 Task: Open a blank sheet, save the file as criticaltinkingskills.html Add Heading 'Ways to improve critical thinking skills: 'Add the following points with small alphabets 'a)	Analyze information_x000D_
b)	Consider different perspectives_x000D_
c)	Ask questions_x000D_
'Select the entire thext and change line spacing to  2.5 ,change the font size of heading and points to 18
Action: Mouse moved to (332, 197)
Screenshot: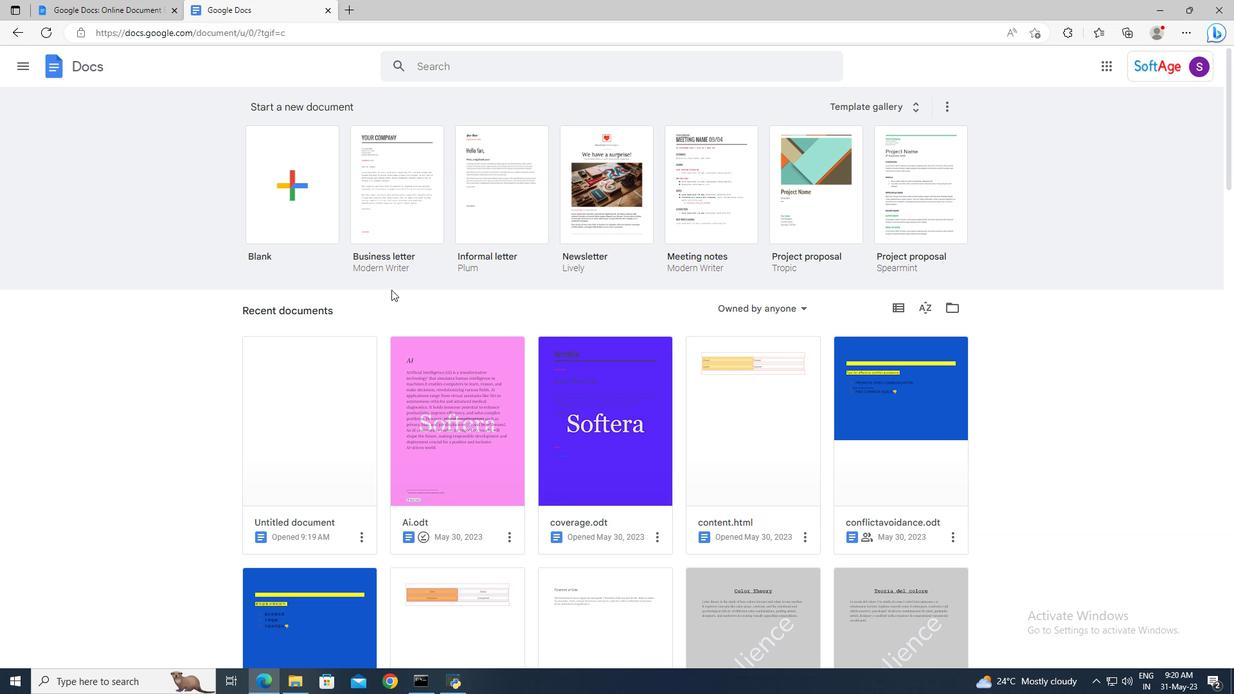 
Action: Mouse pressed left at (332, 197)
Screenshot: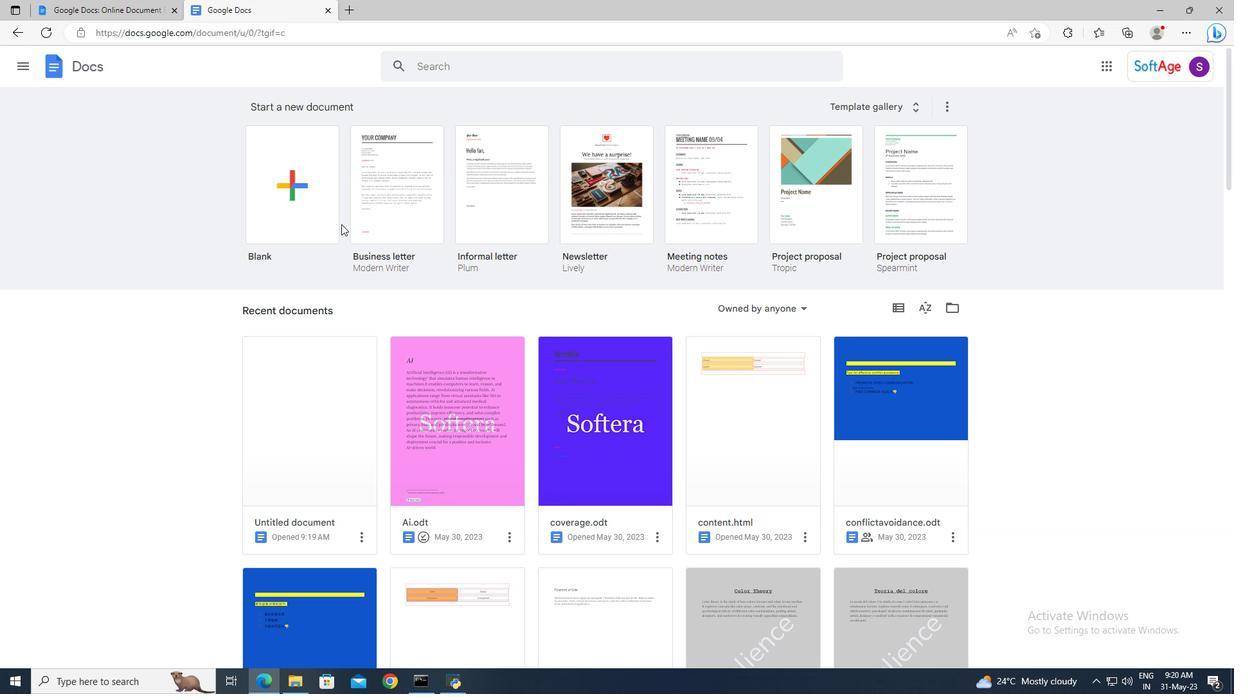 
Action: Mouse moved to (237, 101)
Screenshot: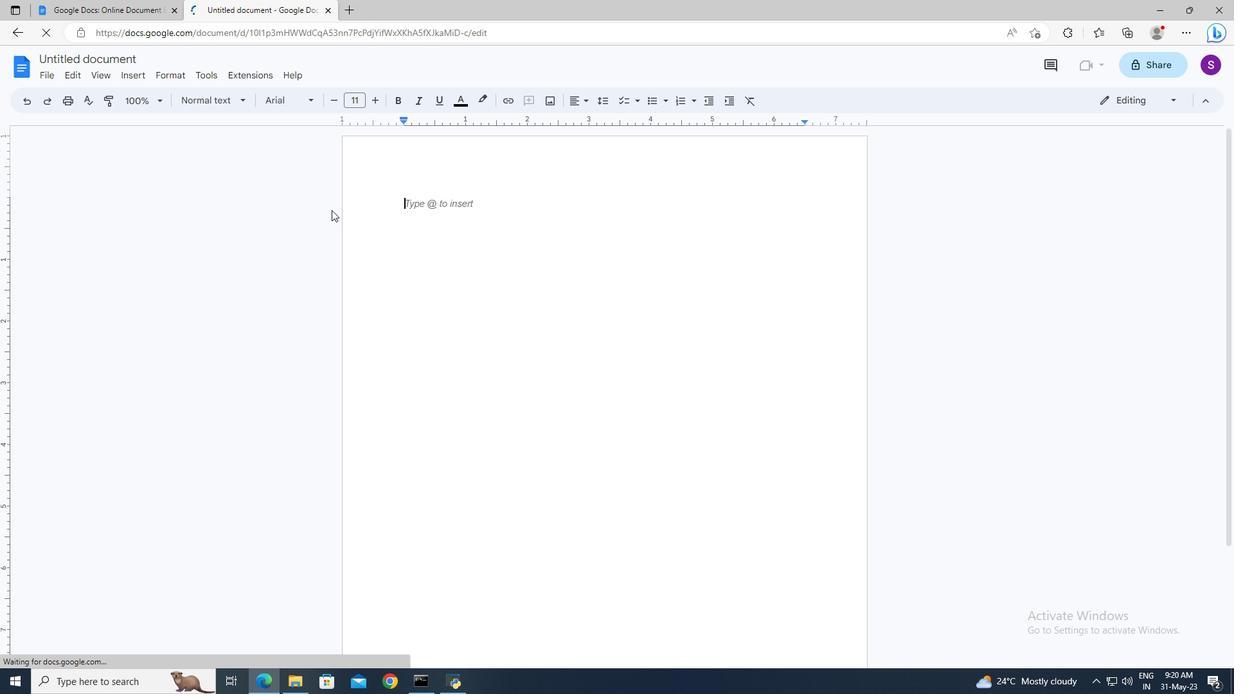 
Action: Mouse pressed left at (237, 101)
Screenshot: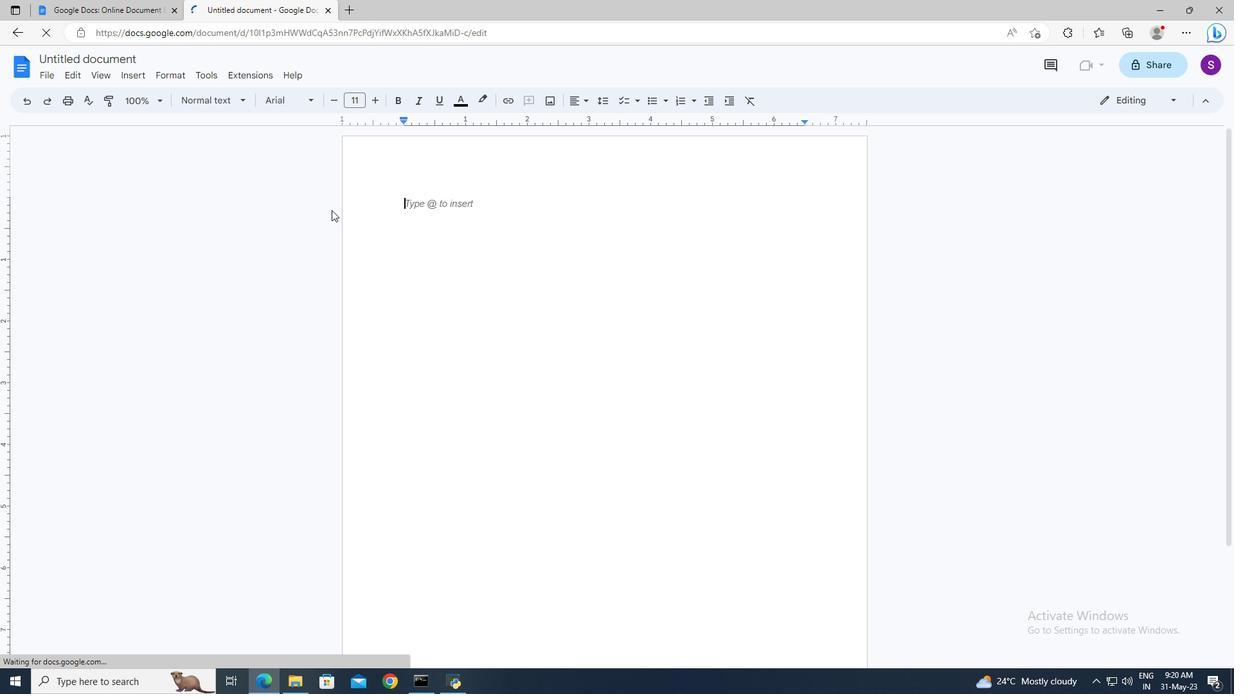 
Action: Mouse moved to (240, 259)
Screenshot: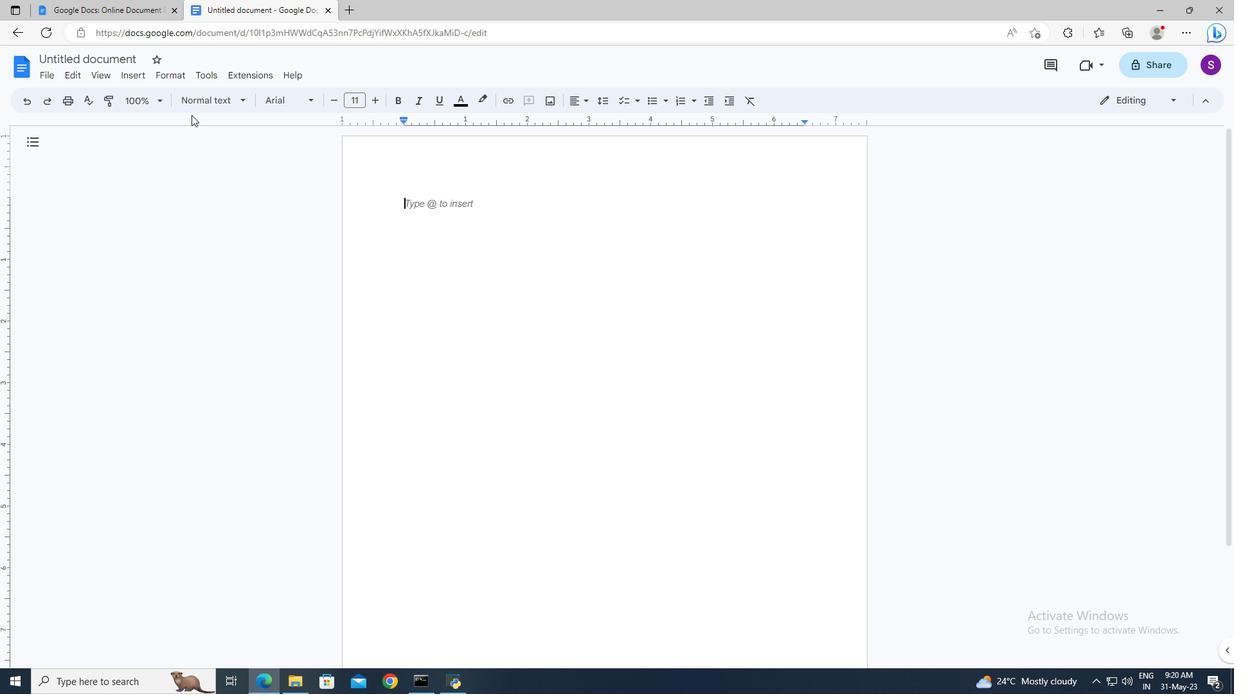 
Action: Mouse pressed left at (240, 259)
Screenshot: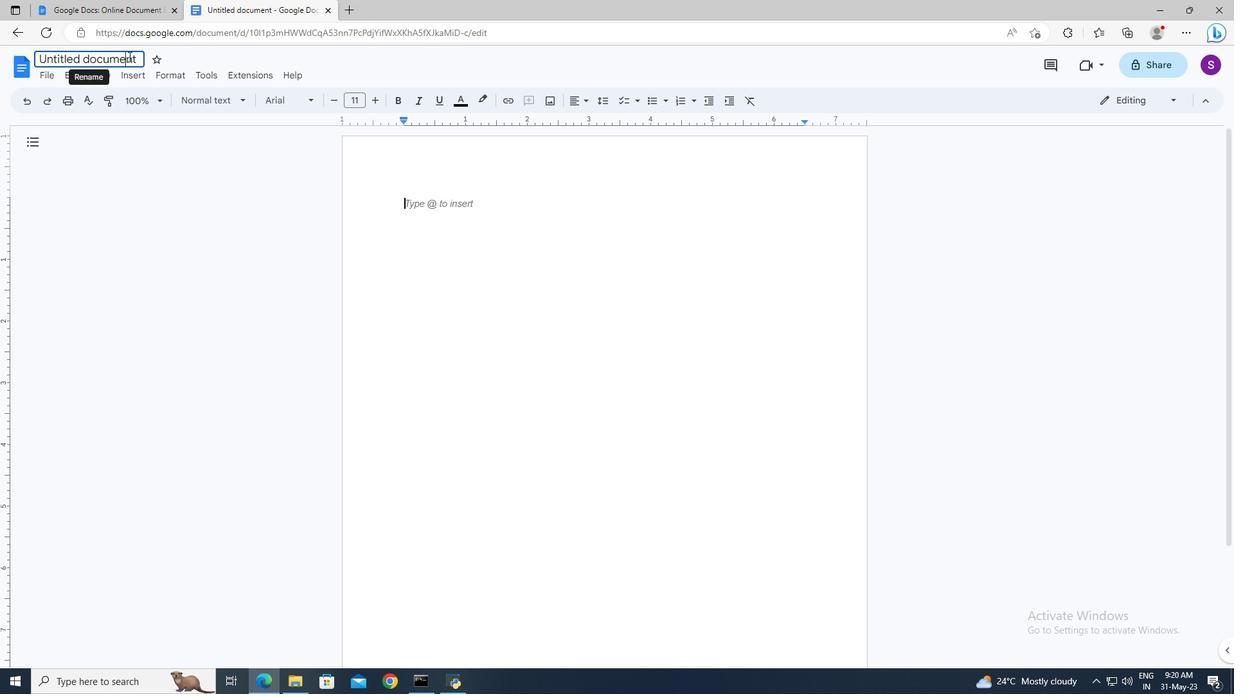
Action: Mouse moved to (416, 231)
Screenshot: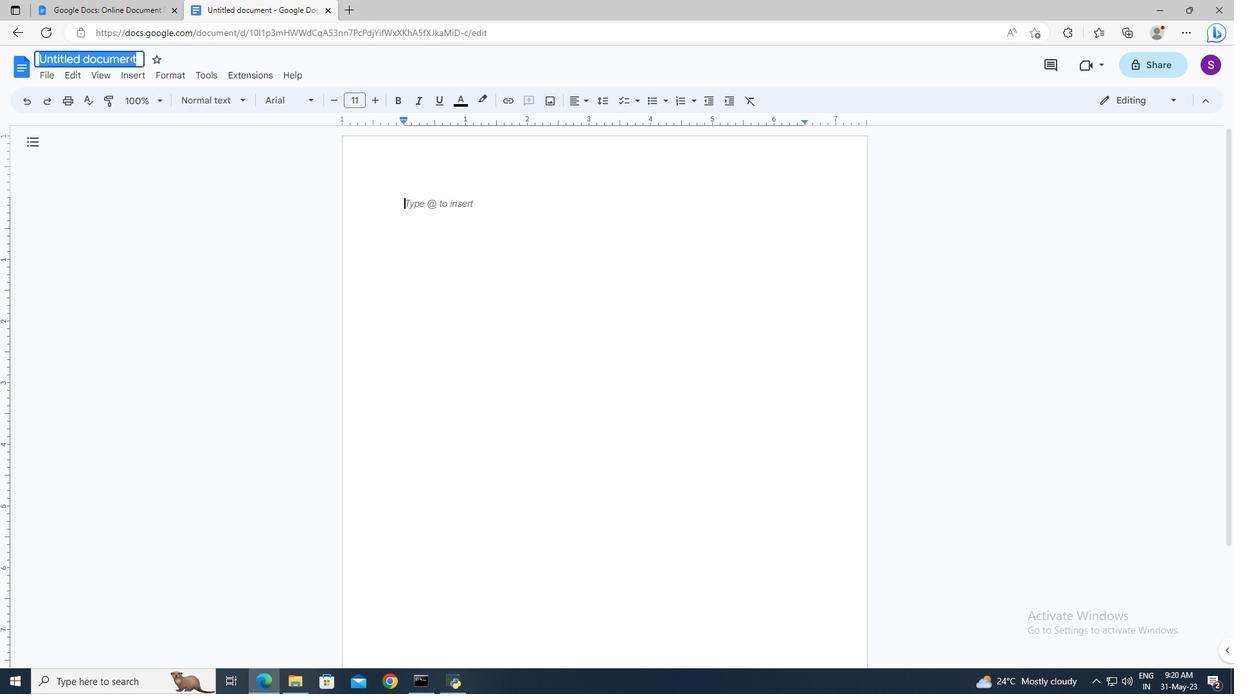 
Action: Mouse pressed left at (416, 231)
Screenshot: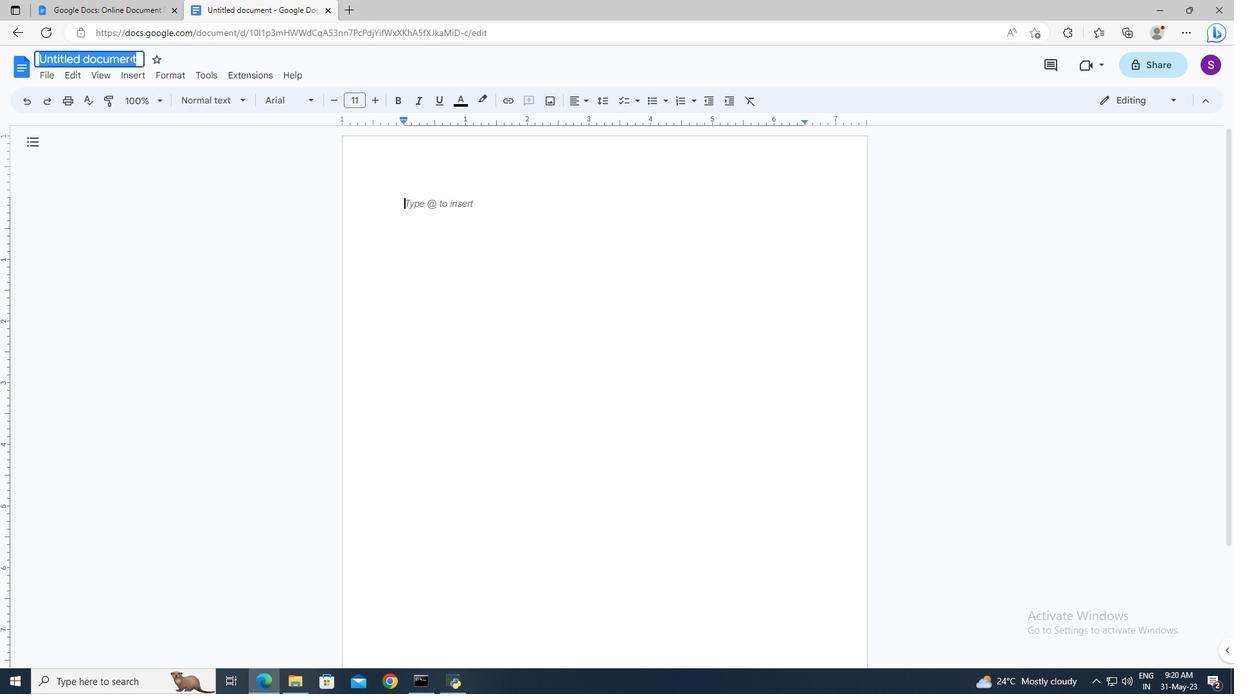 
Action: Key pressed <Key.shift>Ways<Key.space>to<Key.space>improve<Key.space>critical<Key.space>thinking<Key.space>si<Key.backspace>kills<Key.shift>:<Key.enter><Key.enter>
Screenshot: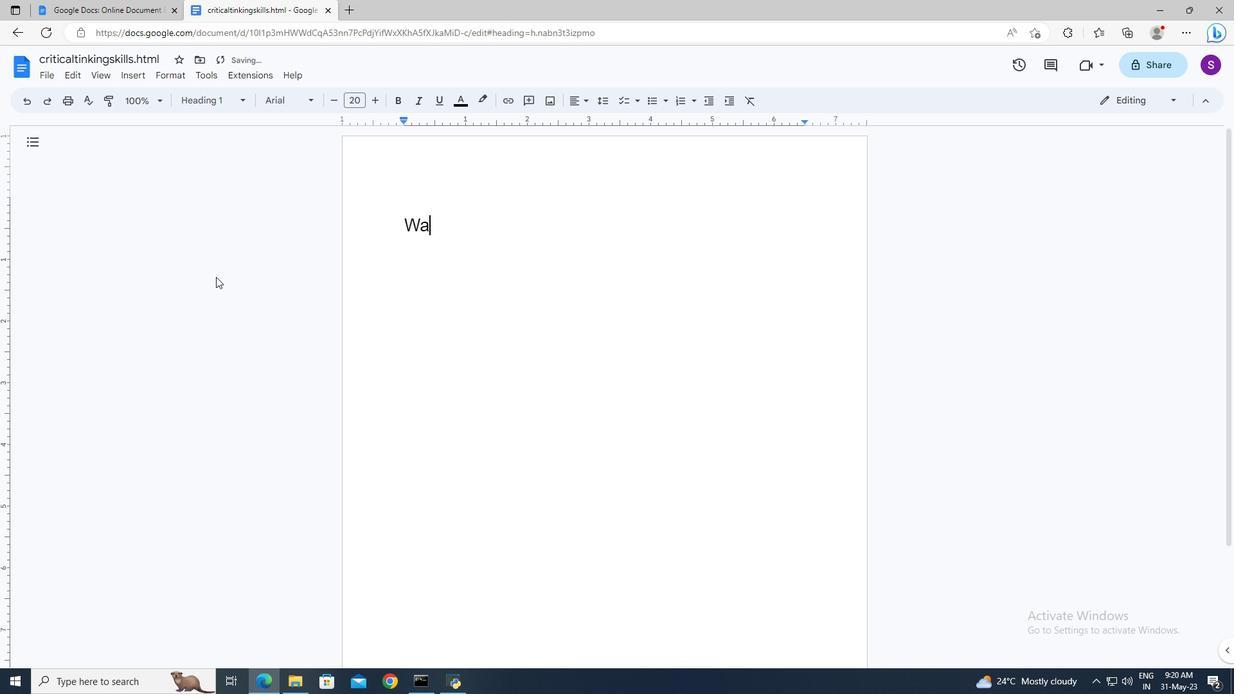 
Action: Mouse moved to (693, 98)
Screenshot: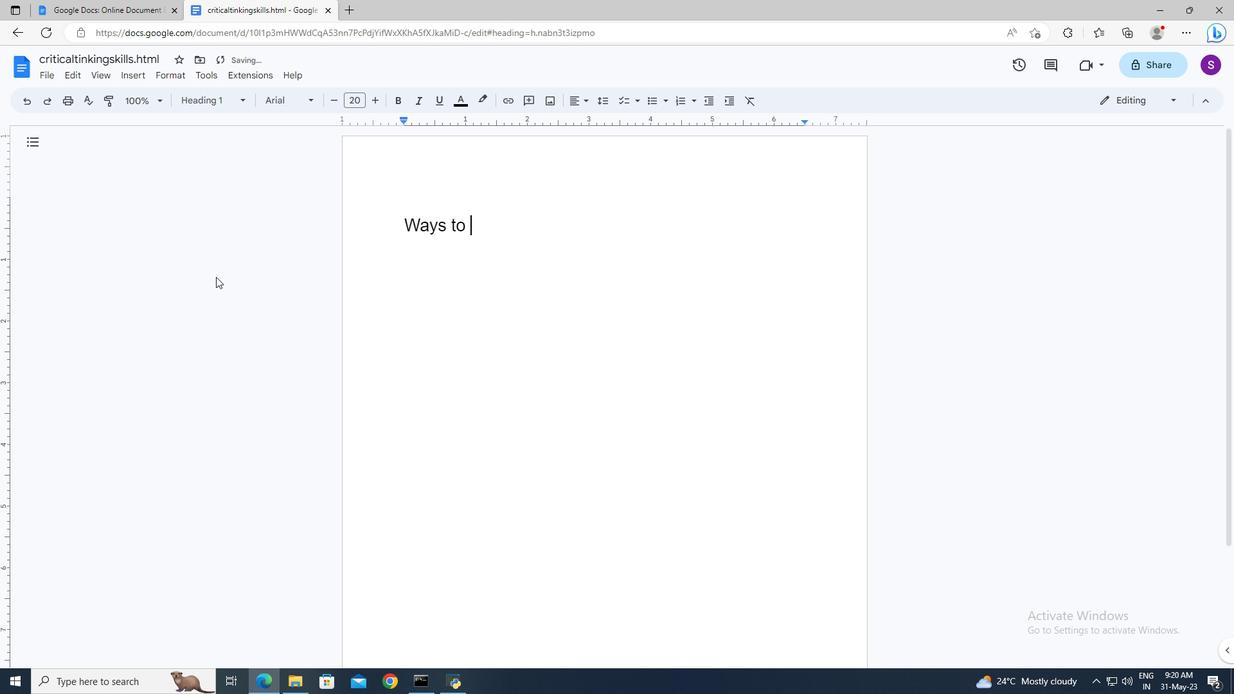 
Action: Mouse pressed left at (693, 98)
Screenshot: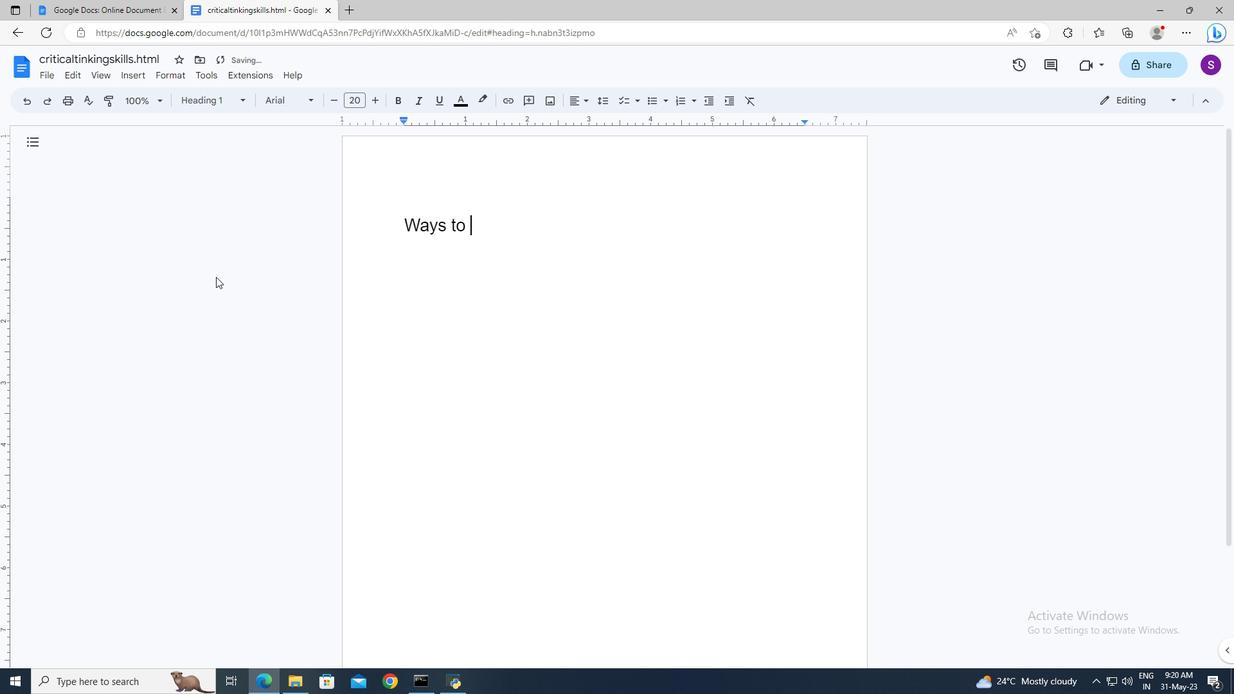 
Action: Mouse moved to (664, 104)
Screenshot: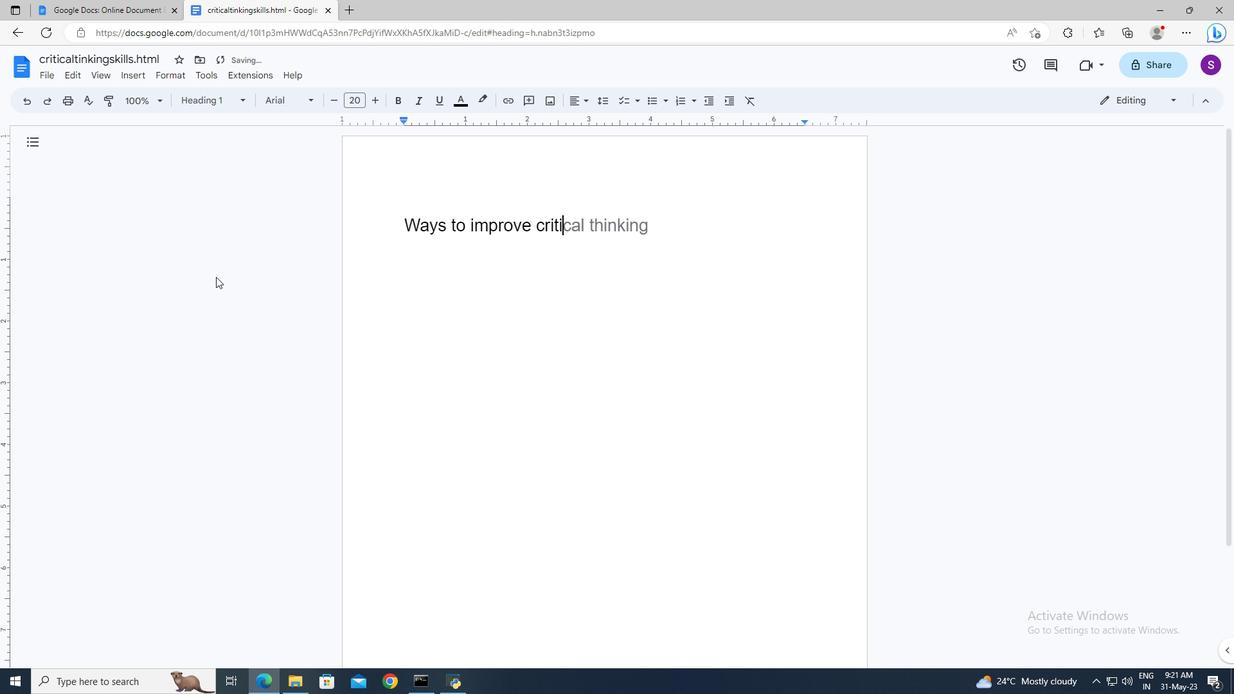 
Action: Mouse pressed left at (664, 104)
Screenshot: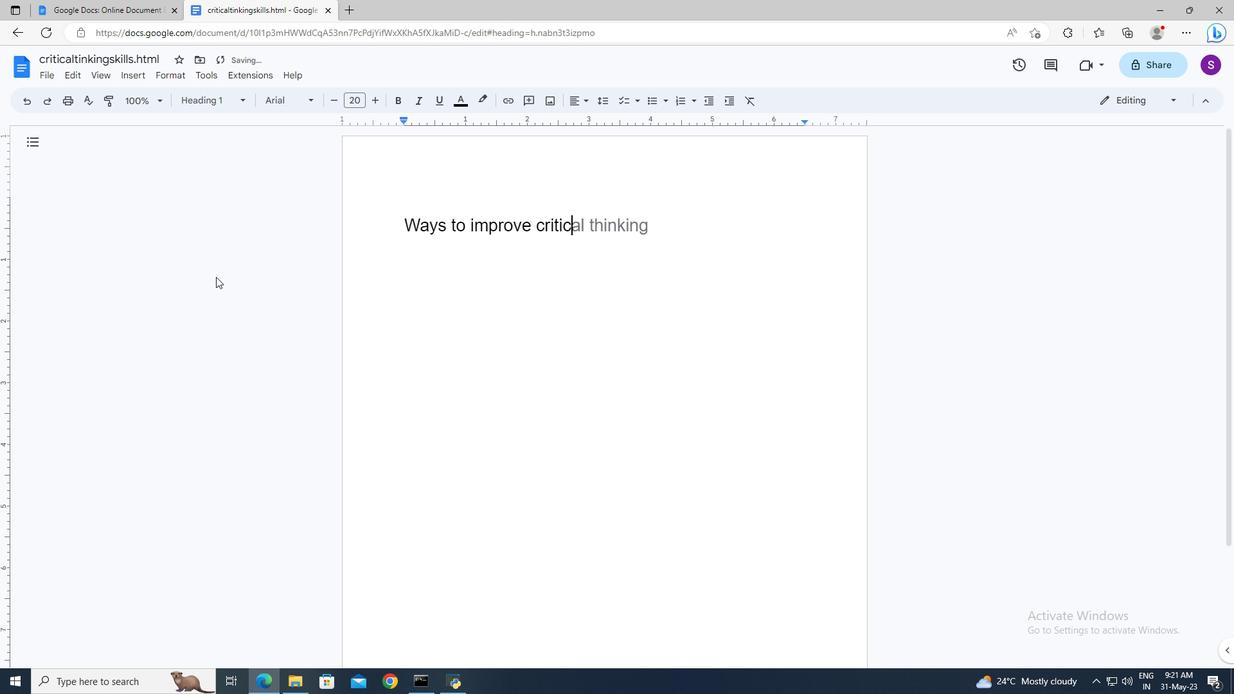 
Action: Mouse moved to (694, 98)
Screenshot: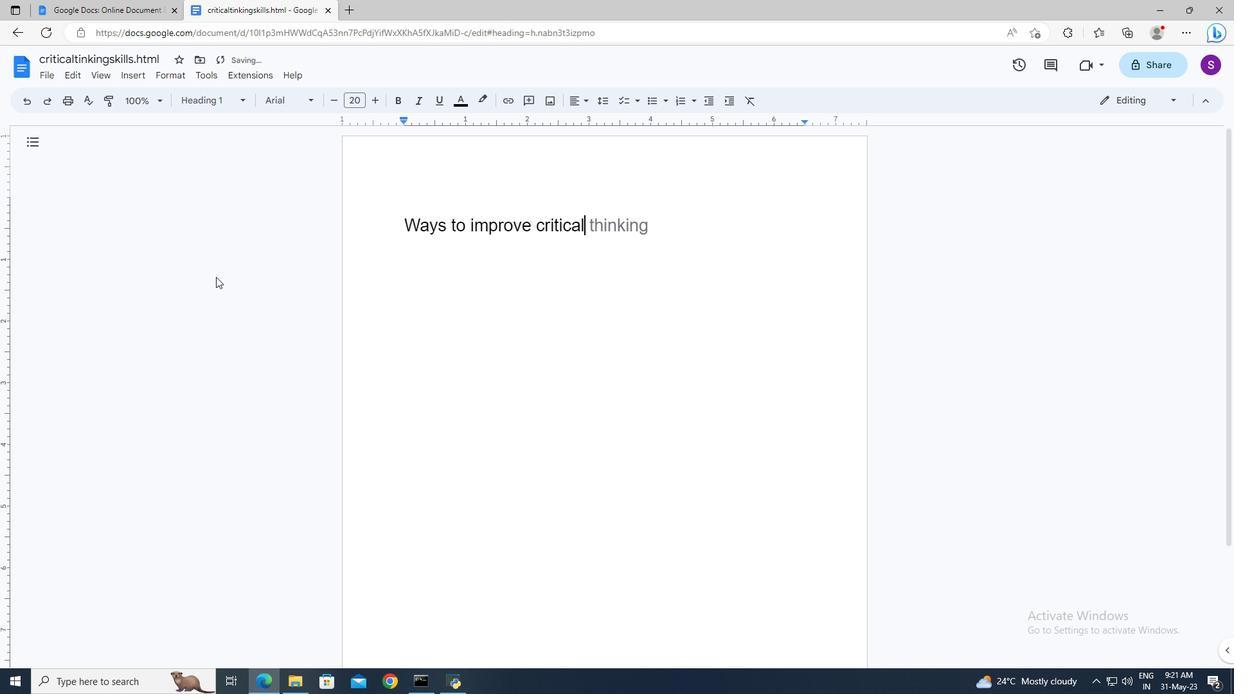 
Action: Mouse pressed left at (694, 98)
Screenshot: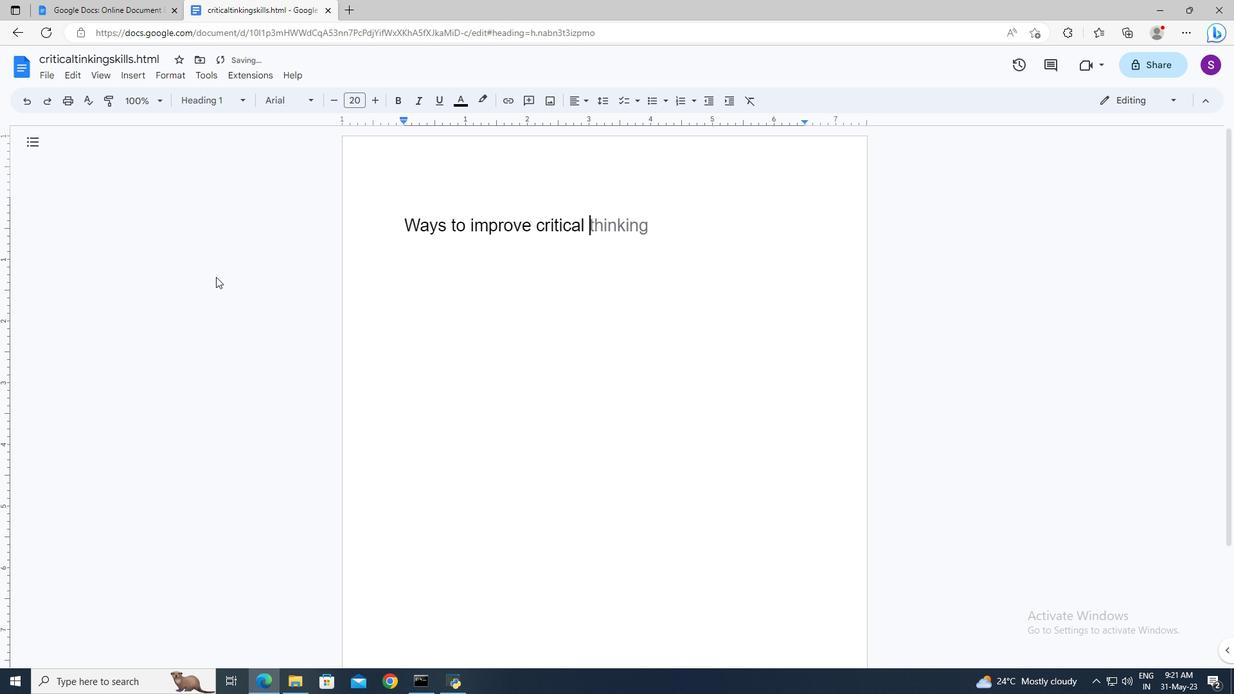 
Action: Mouse moved to (565, 276)
Screenshot: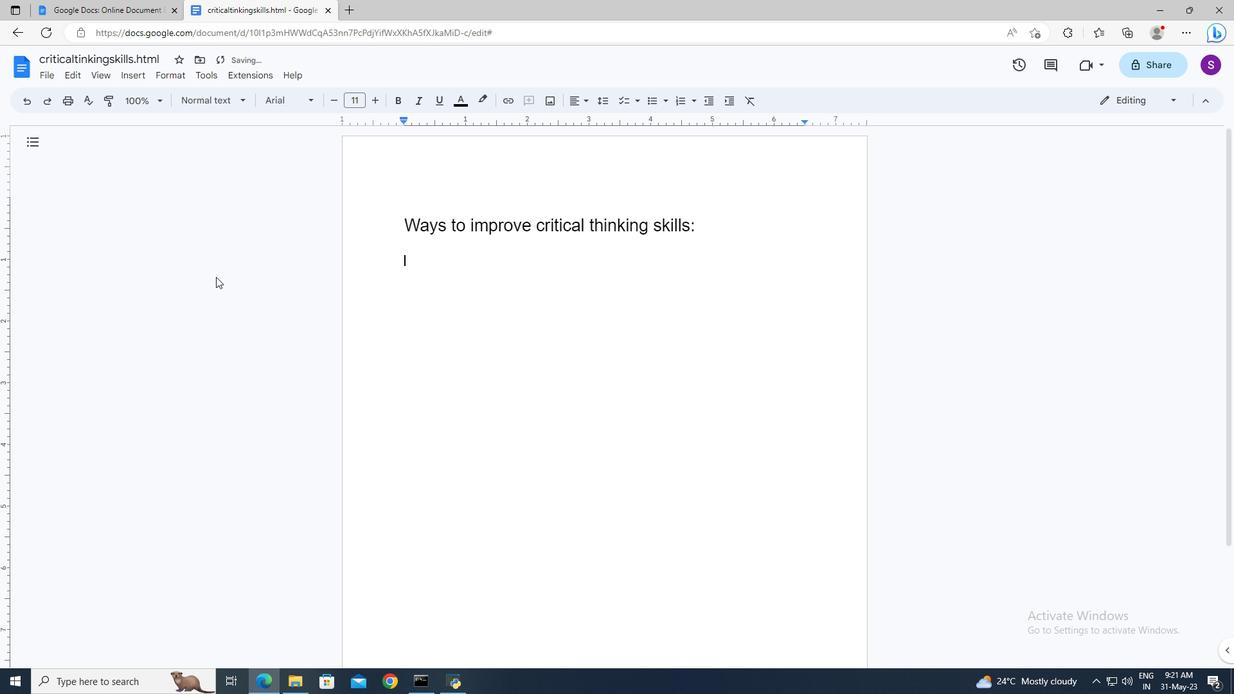 
Action: Mouse pressed left at (565, 276)
Screenshot: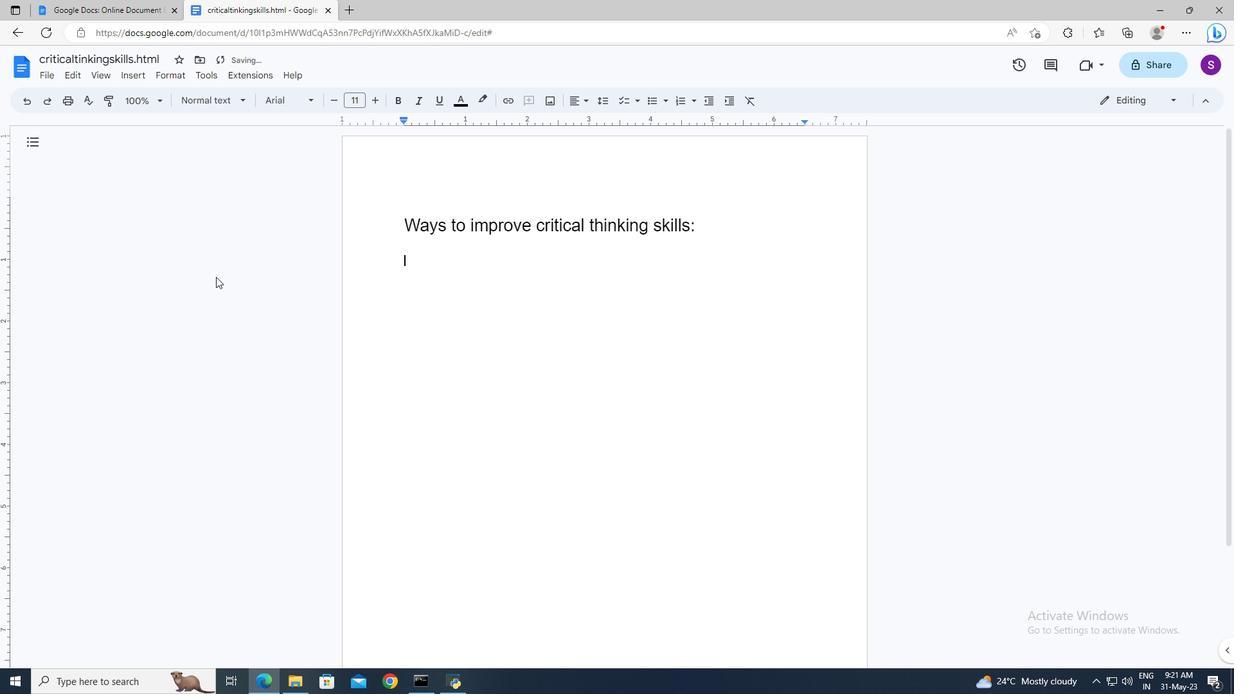 
Action: Mouse moved to (331, 210)
Screenshot: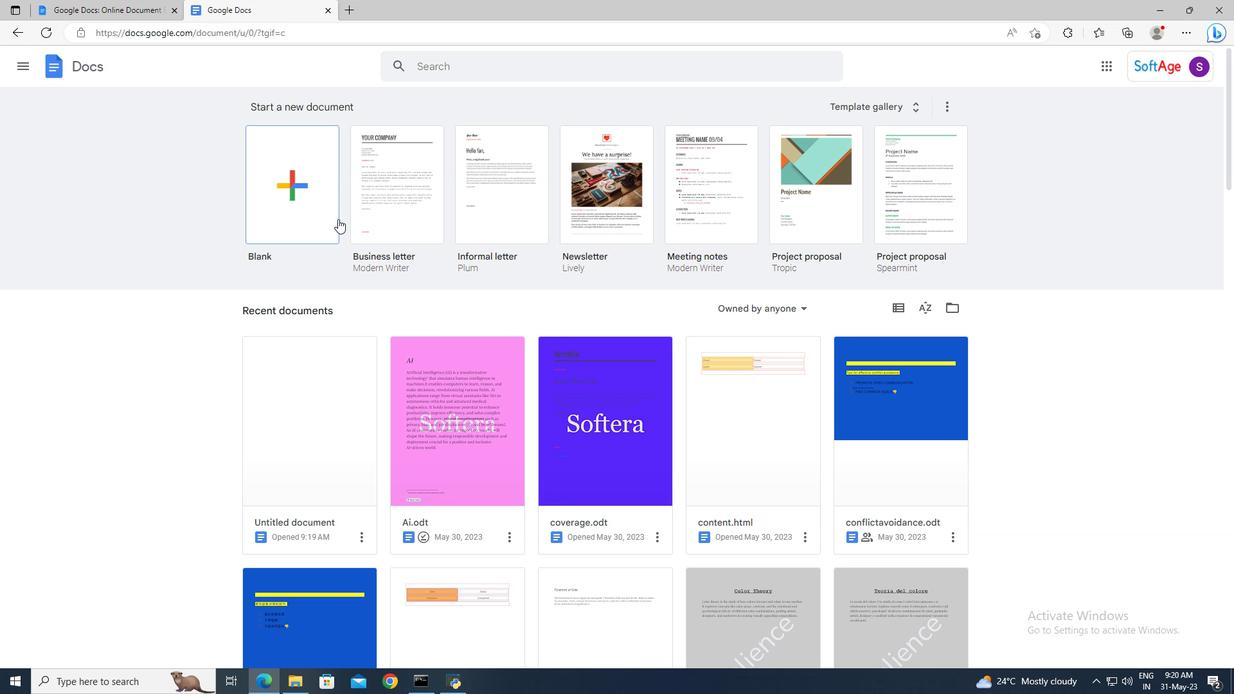 
Action: Mouse pressed left at (331, 210)
Screenshot: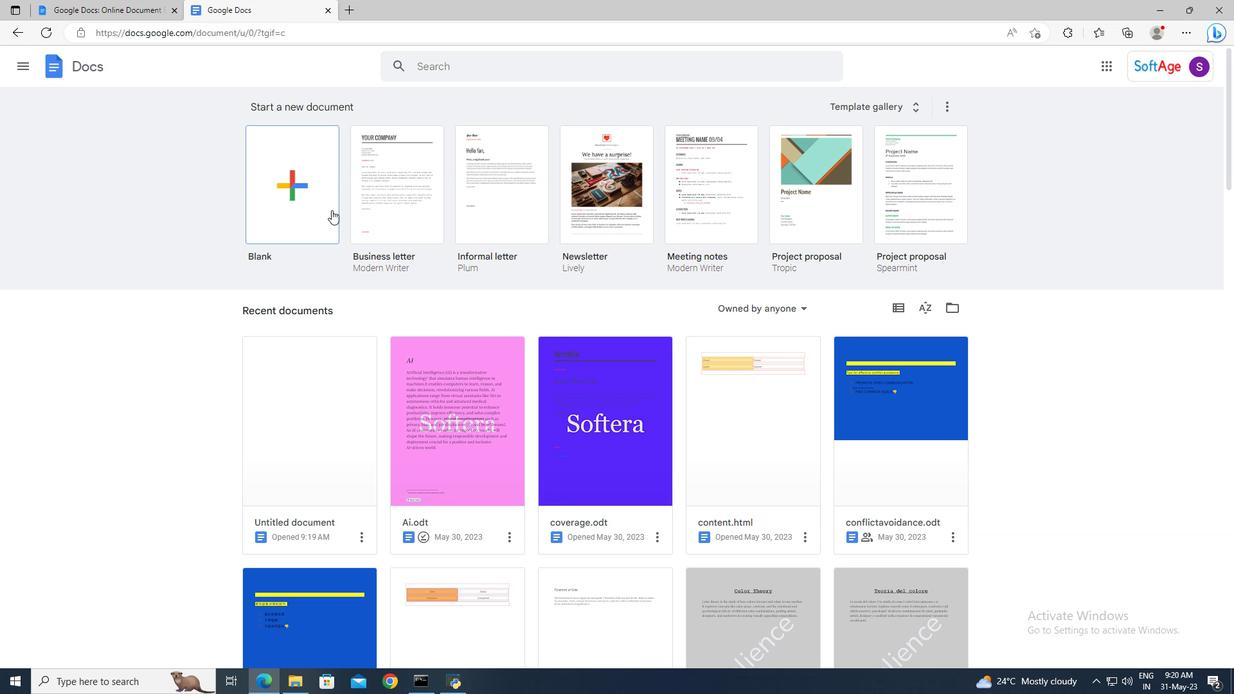
Action: Mouse moved to (128, 56)
Screenshot: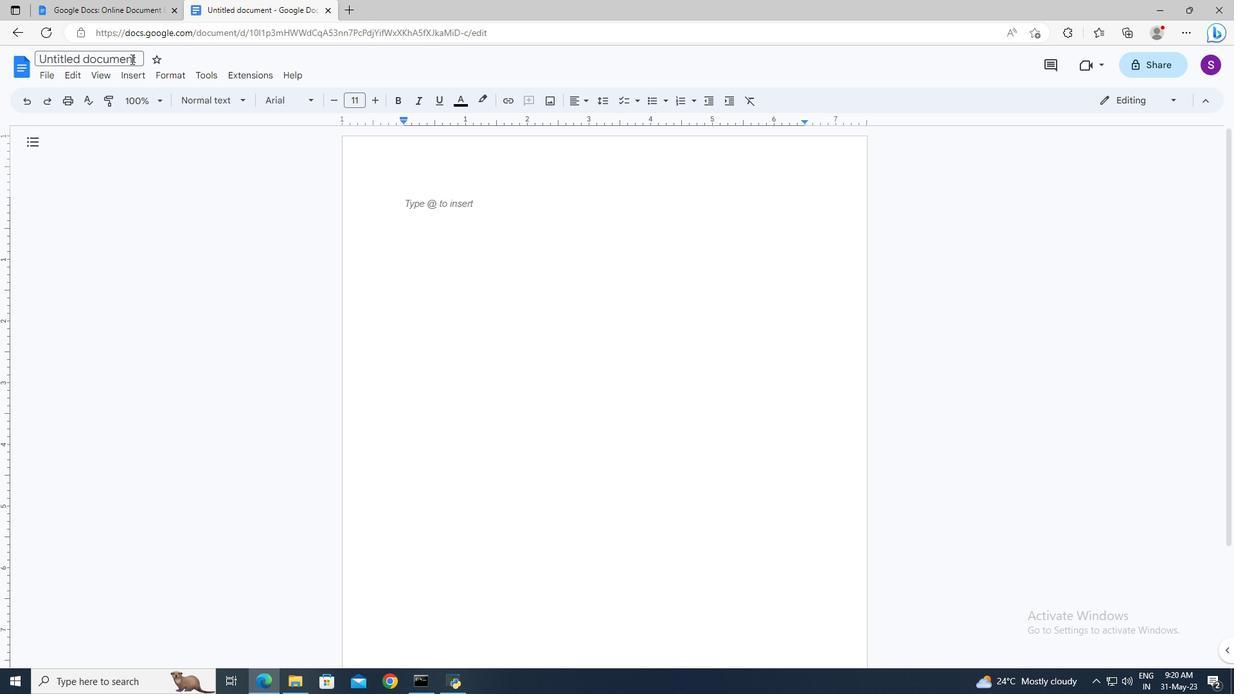 
Action: Mouse pressed left at (128, 56)
Screenshot: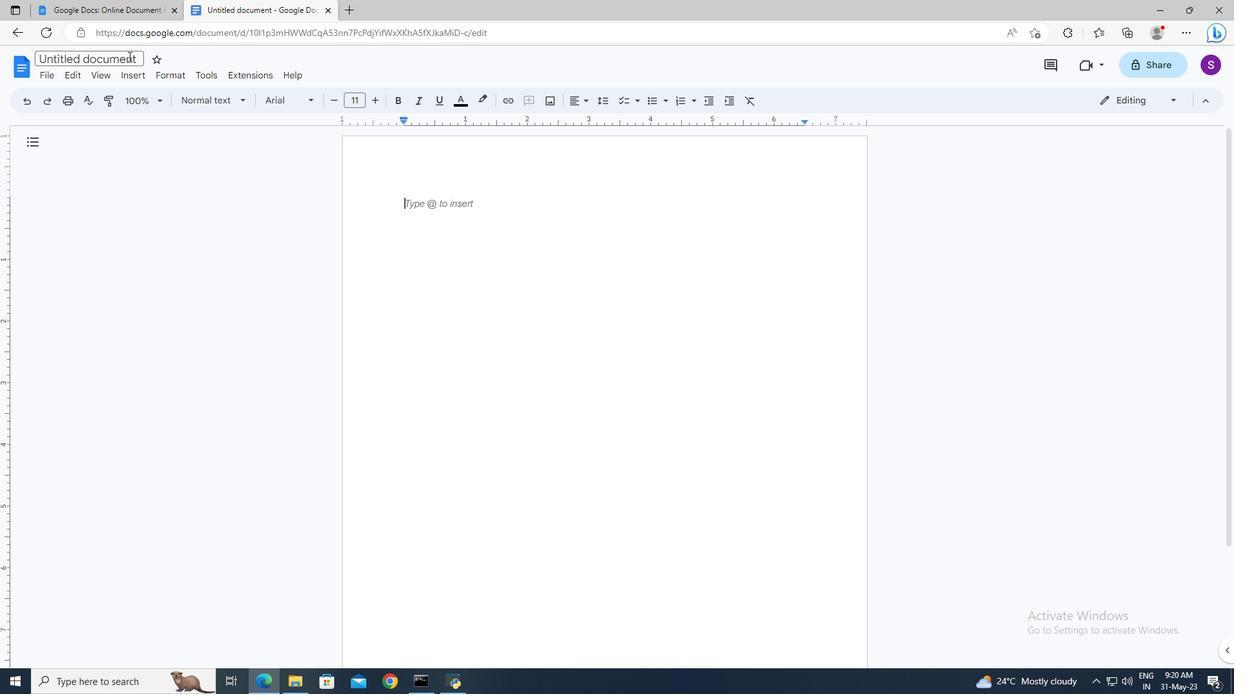 
Action: Key pressed criticaltinkingskills.html<Key.enter>
Screenshot: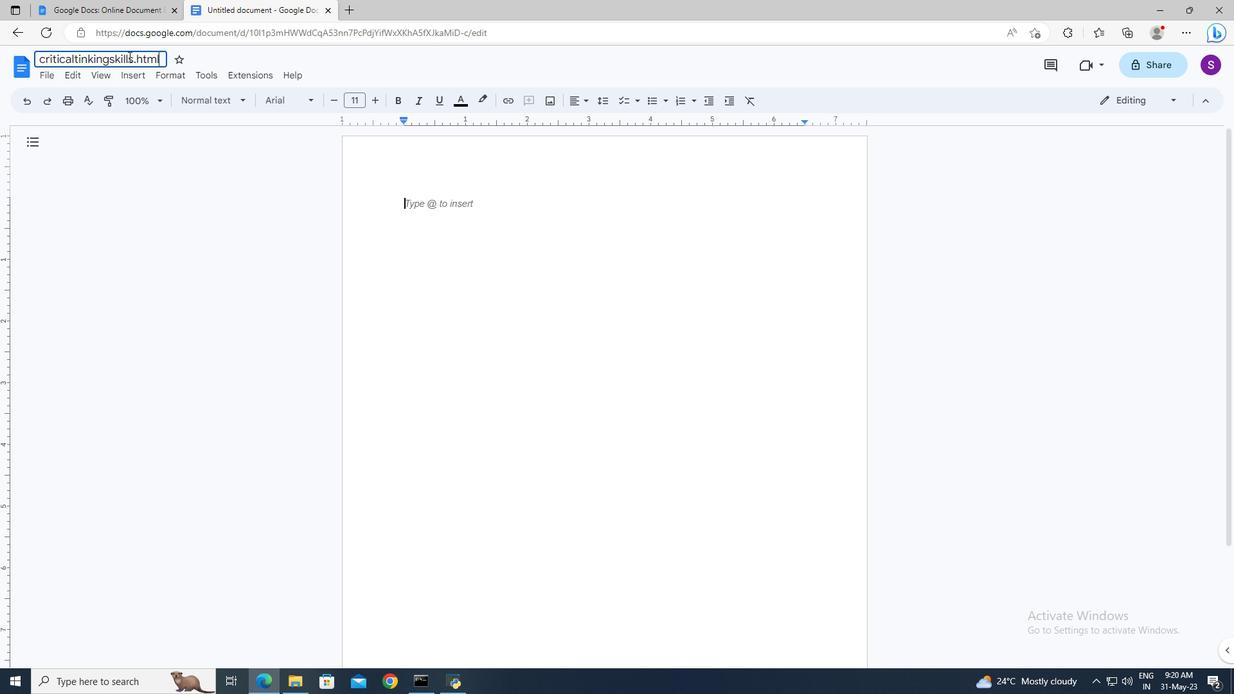 
Action: Mouse moved to (196, 97)
Screenshot: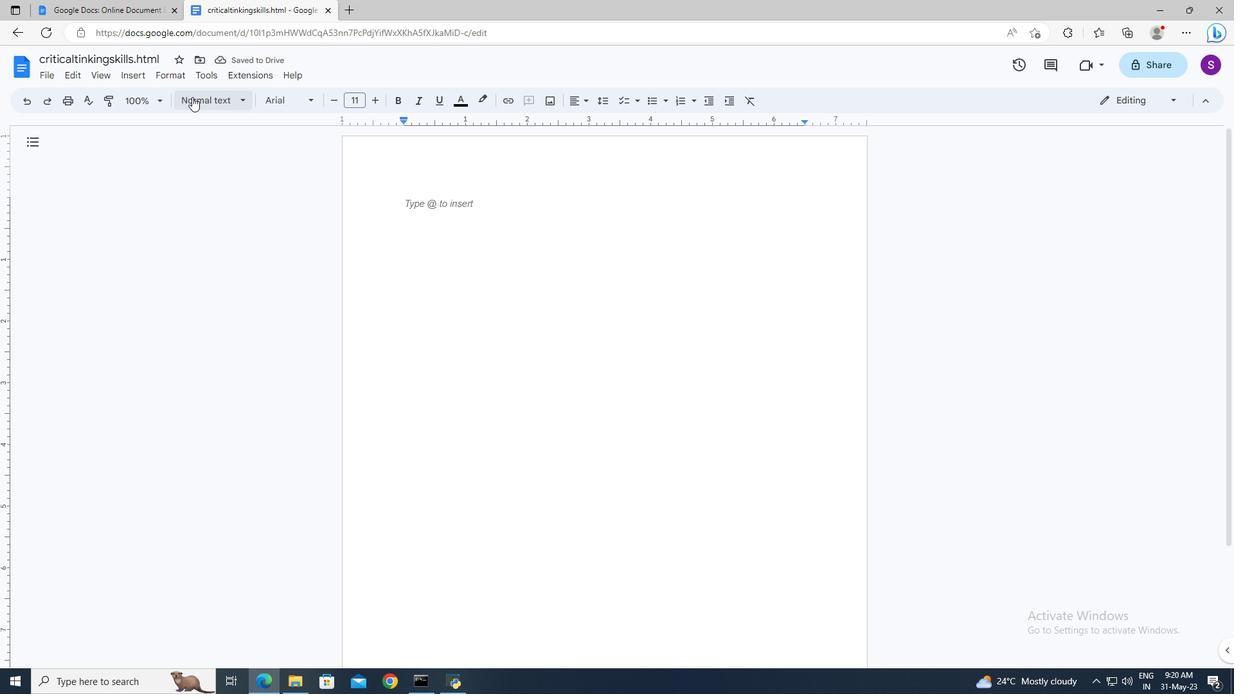 
Action: Mouse pressed left at (196, 97)
Screenshot: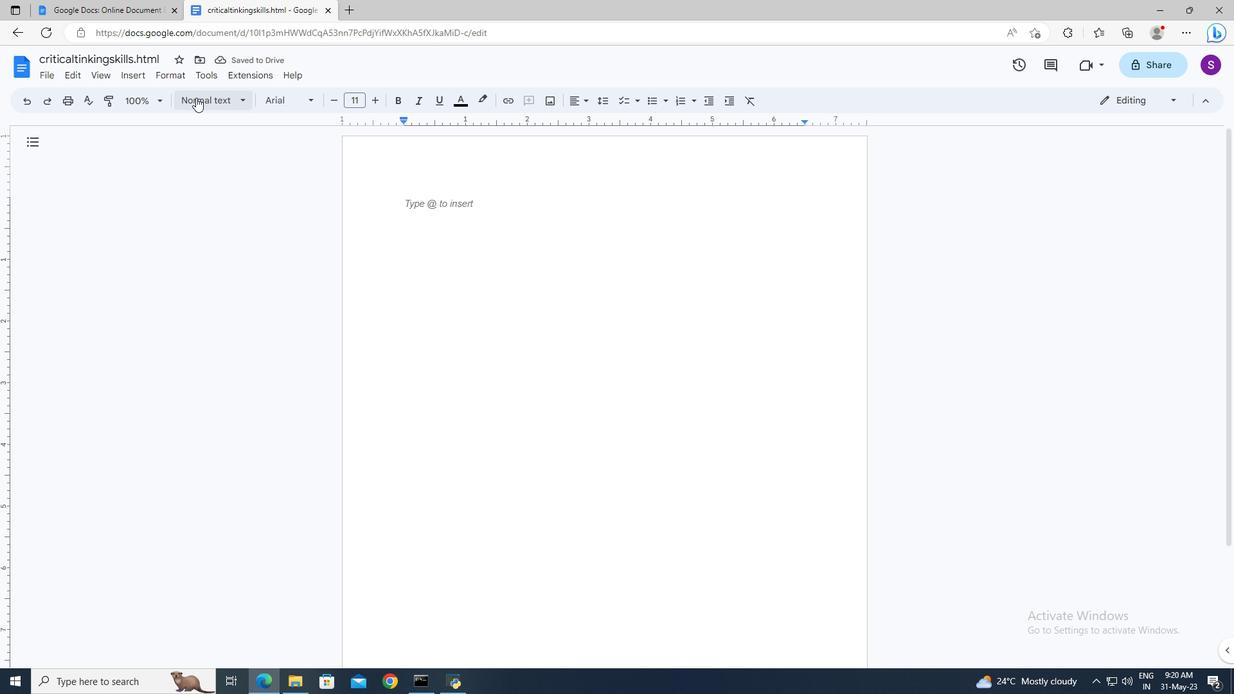 
Action: Mouse moved to (215, 277)
Screenshot: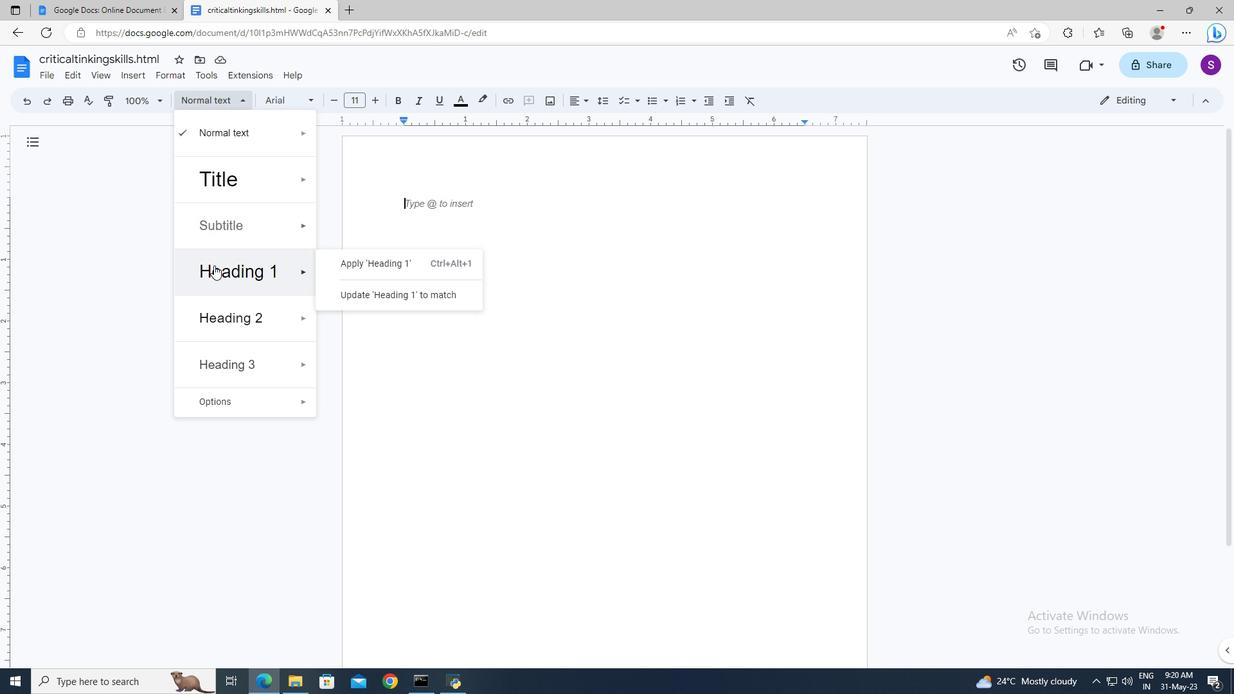 
Action: Mouse pressed left at (215, 277)
Screenshot: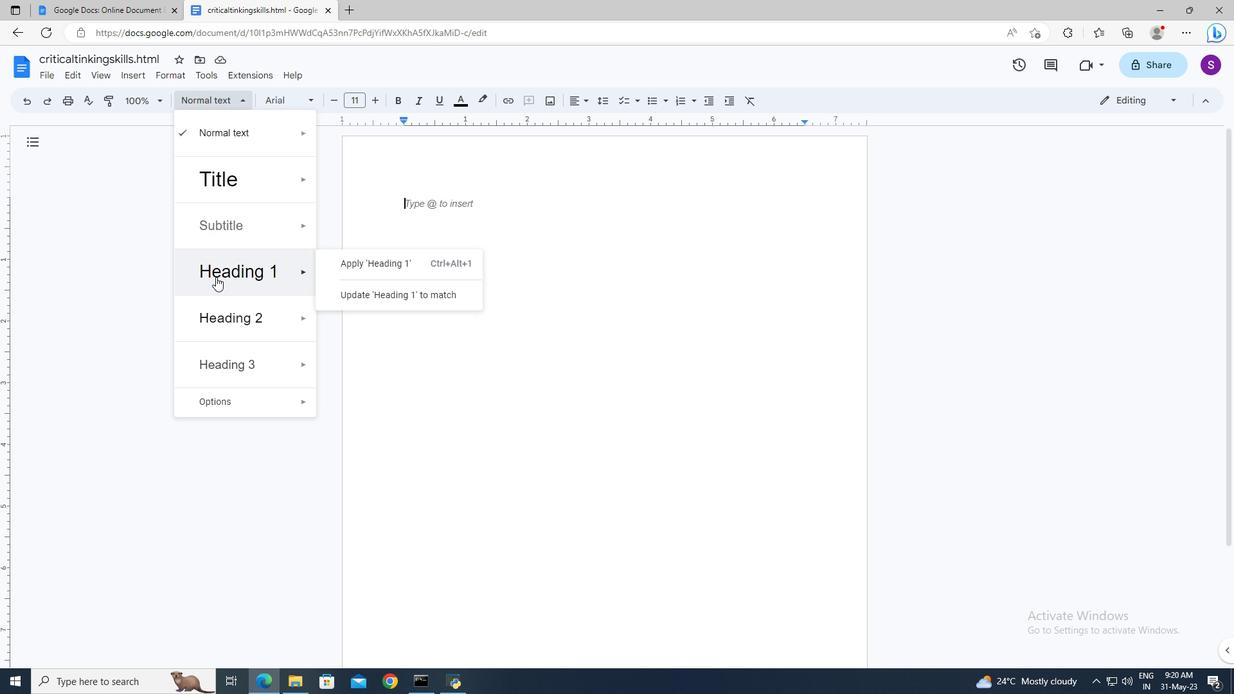 
Action: Key pressed <Key.shift>Ways<Key.space>to<Key.space>improve<Key.space>critical<Key.space>thinking<Key.space>skills<Key.shift>:<Key.enter><Key.enter>a<Key.shift>)<Key.space><Key.shift>Analyze<Key.space>information<Key.enter><Key.shift>Consider<Key.space>different<Key.space>perspectives<Key.enter><Key.shift>Ask<Key.space>questionsctrl+A
Screenshot: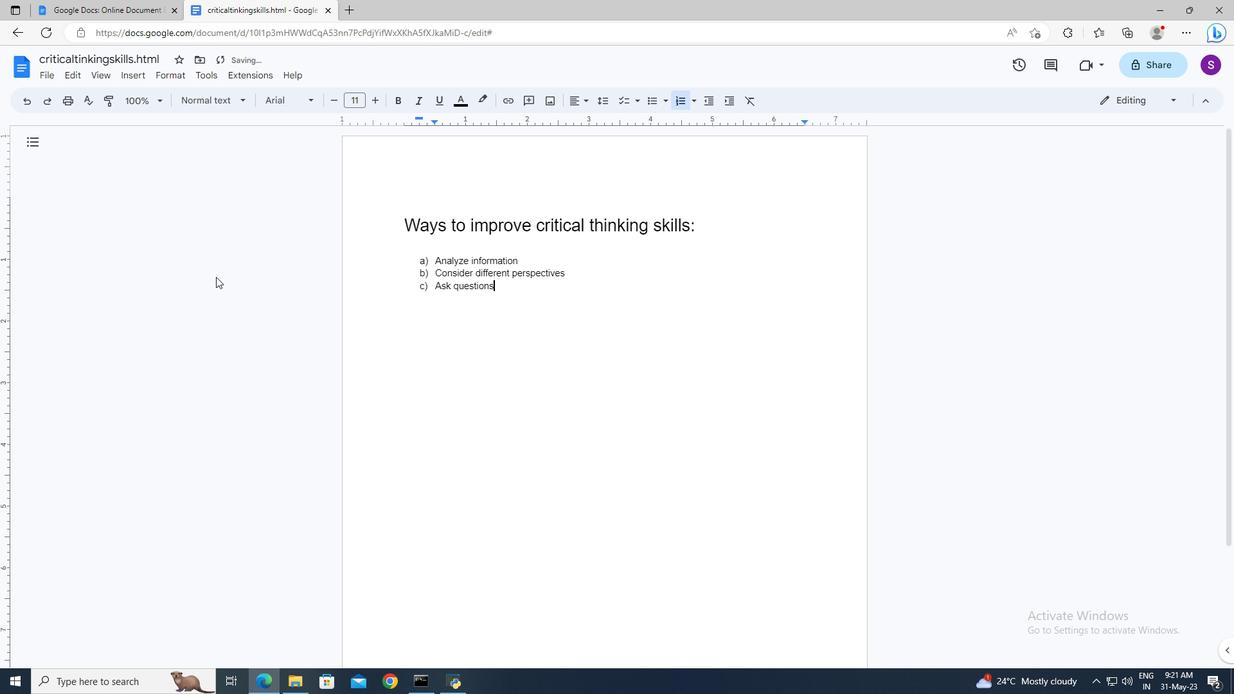 
Action: Mouse moved to (599, 102)
Screenshot: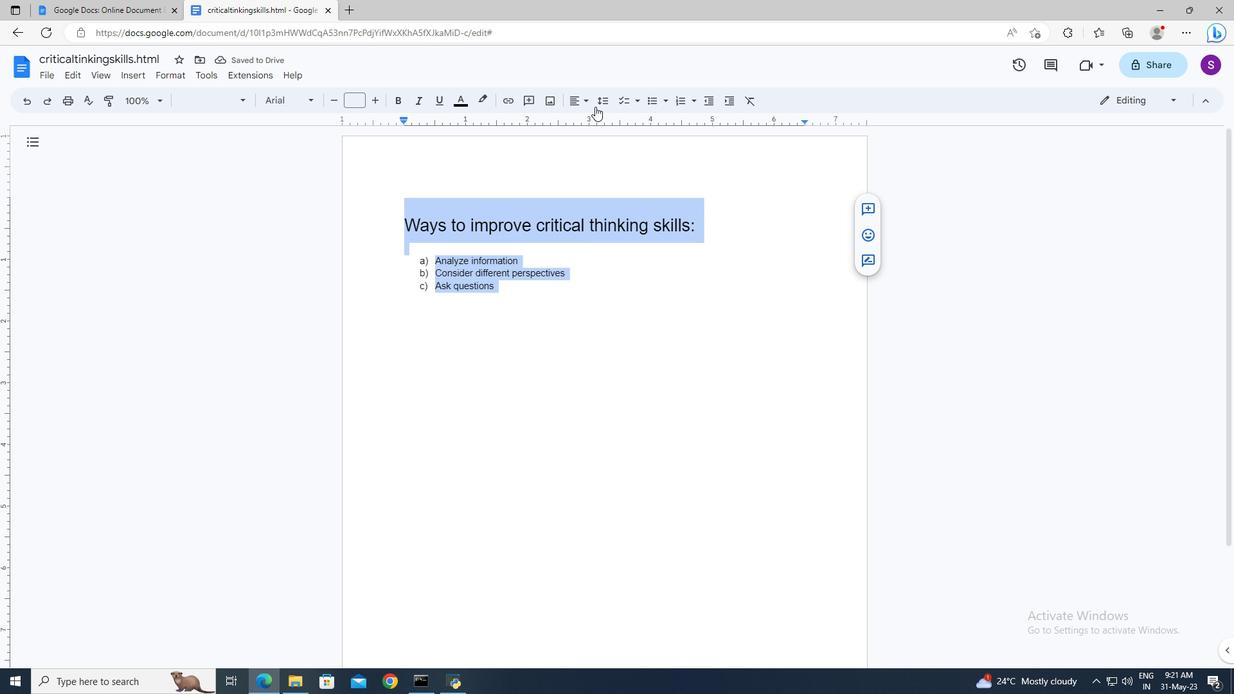 
Action: Mouse pressed left at (599, 102)
Screenshot: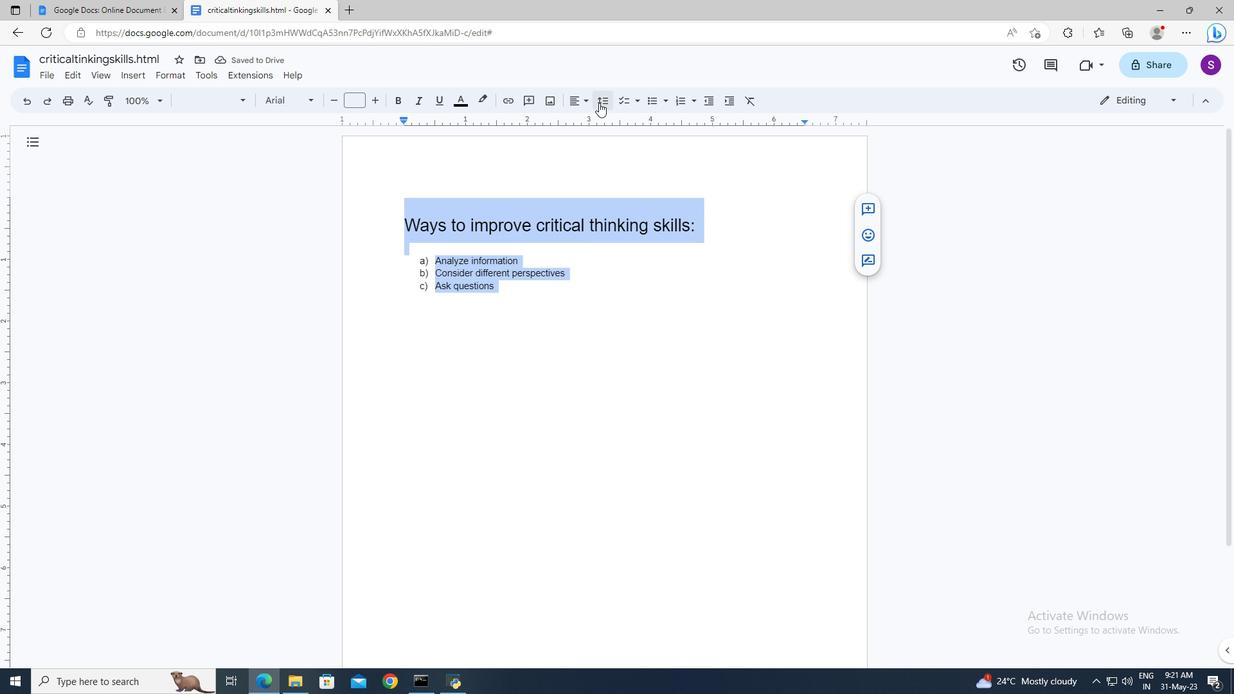 
Action: Mouse moved to (626, 269)
Screenshot: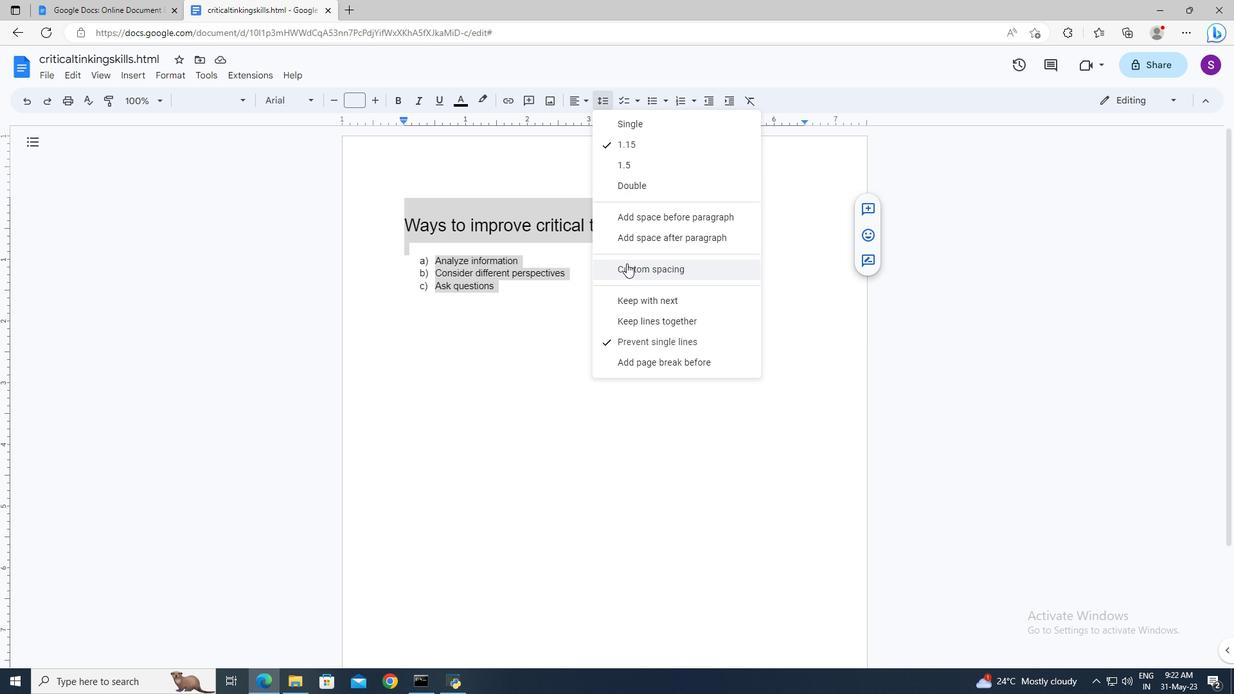 
Action: Mouse pressed left at (626, 269)
Screenshot: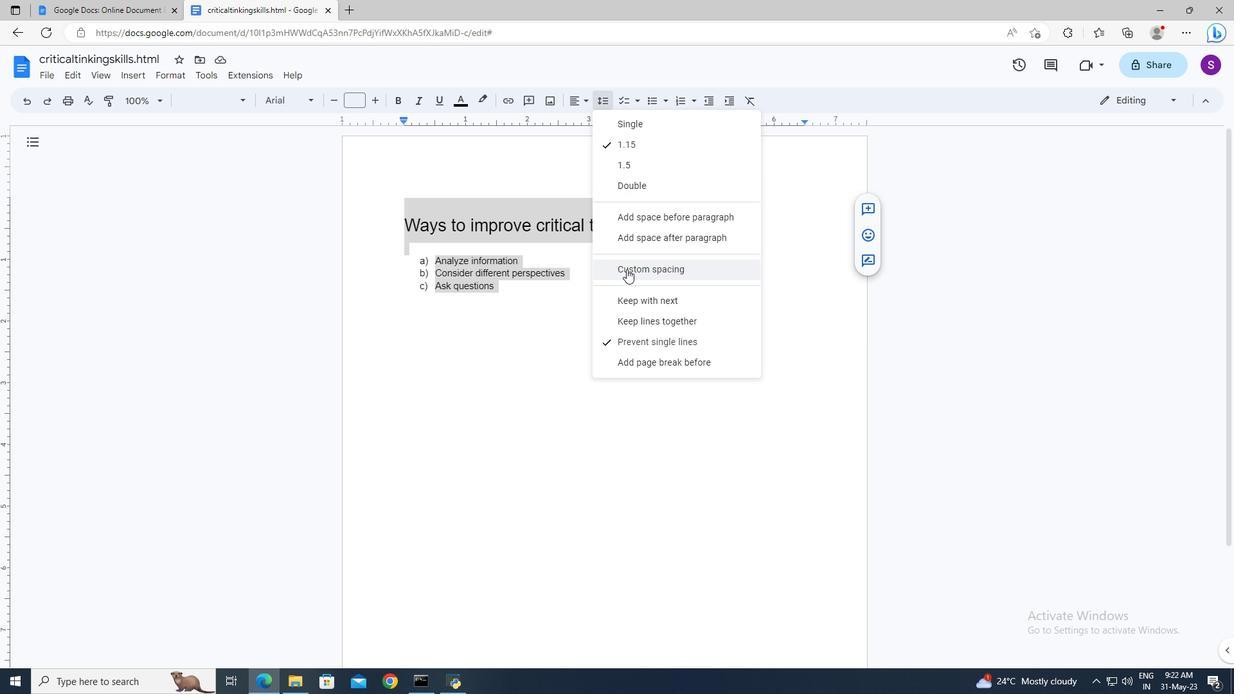 
Action: Mouse moved to (581, 309)
Screenshot: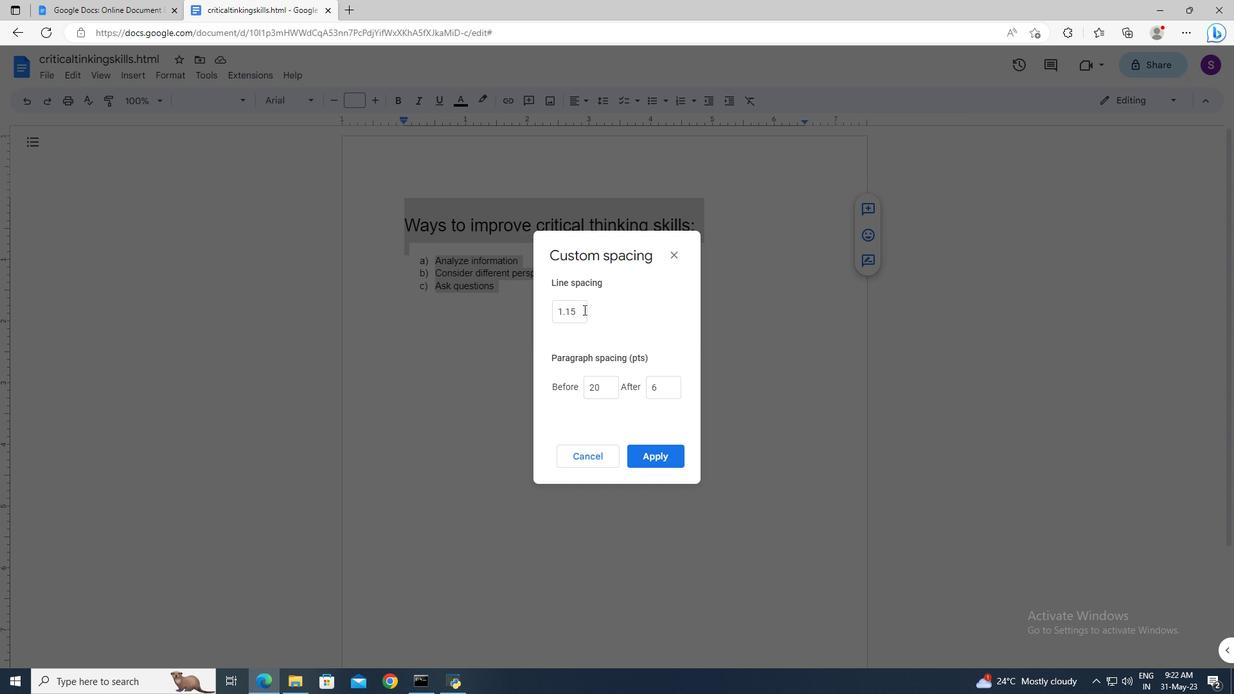 
Action: Mouse pressed left at (581, 309)
Screenshot: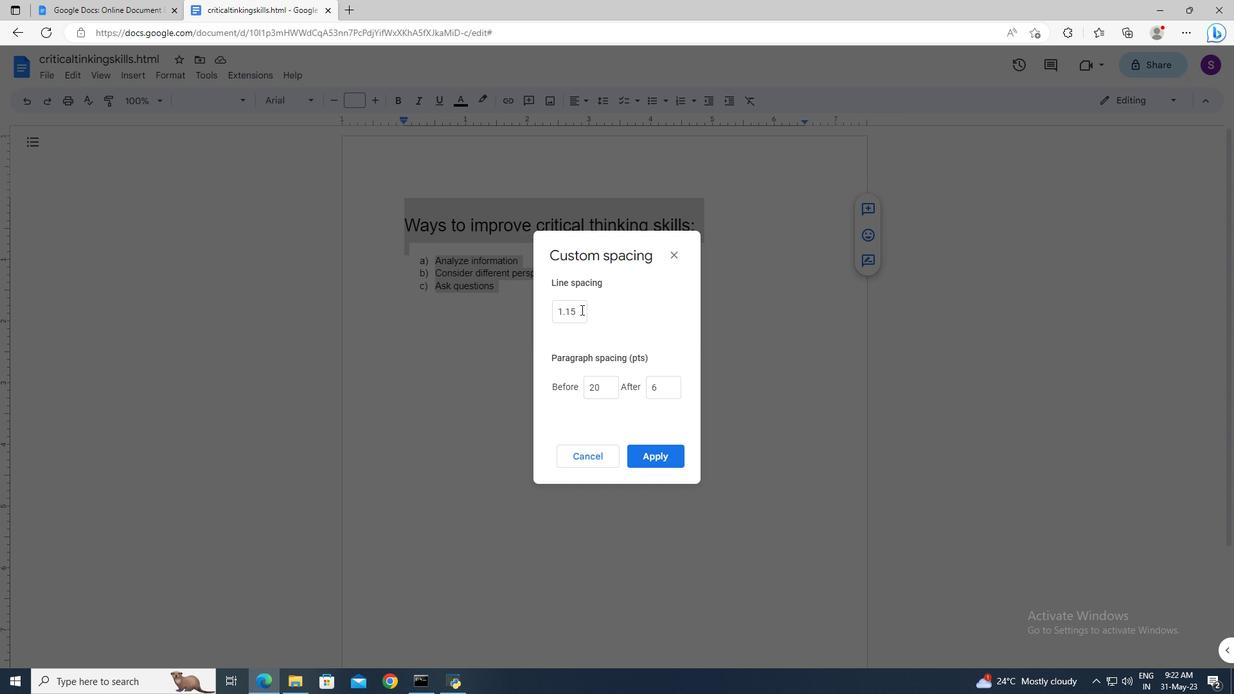 
Action: Key pressed ctrl+A2.5
Screenshot: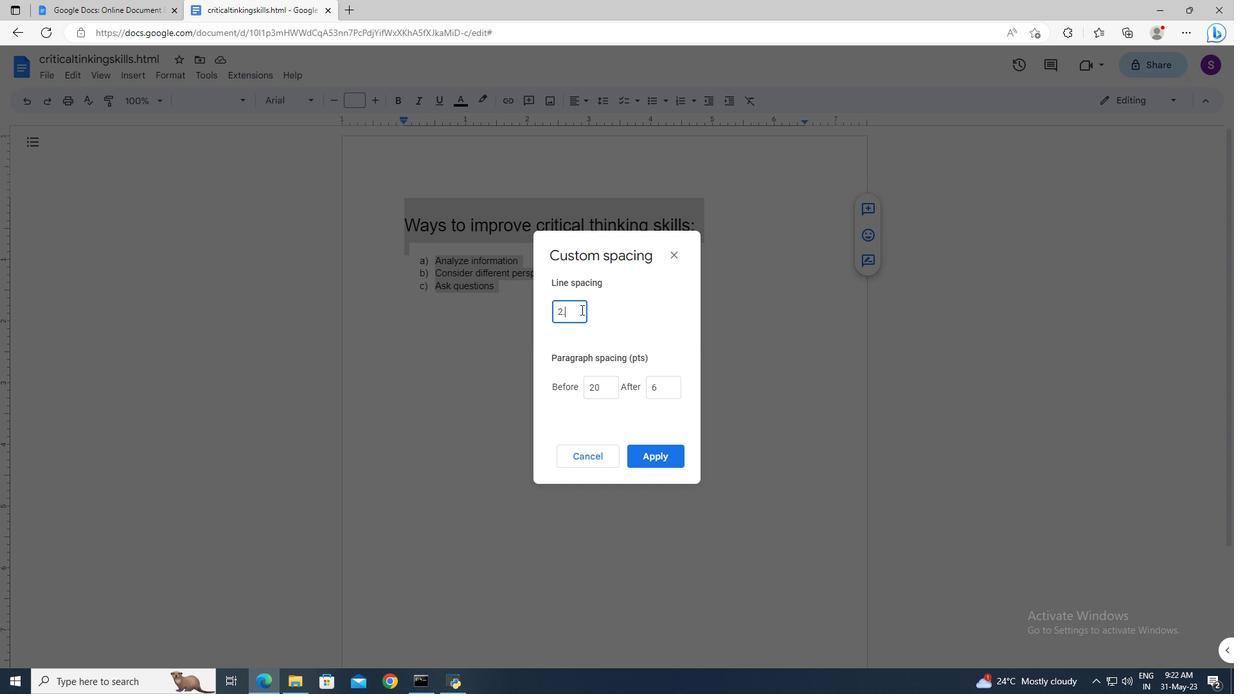 
Action: Mouse moved to (642, 457)
Screenshot: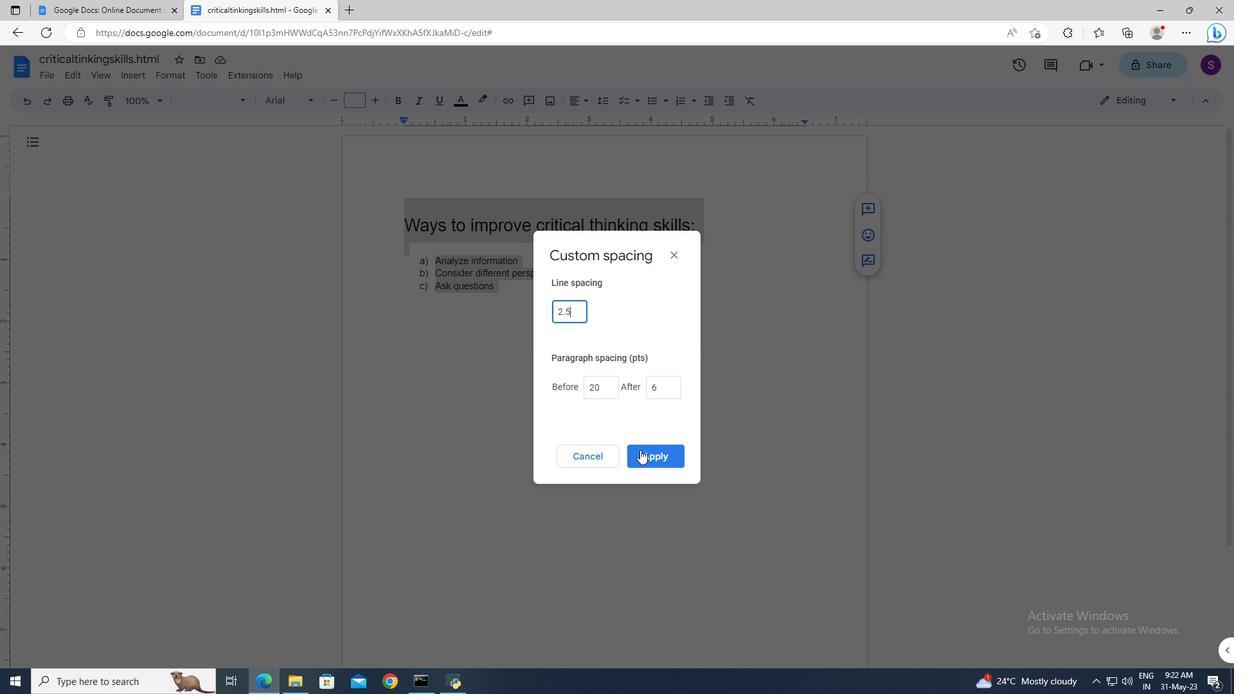 
Action: Mouse pressed left at (642, 457)
Screenshot: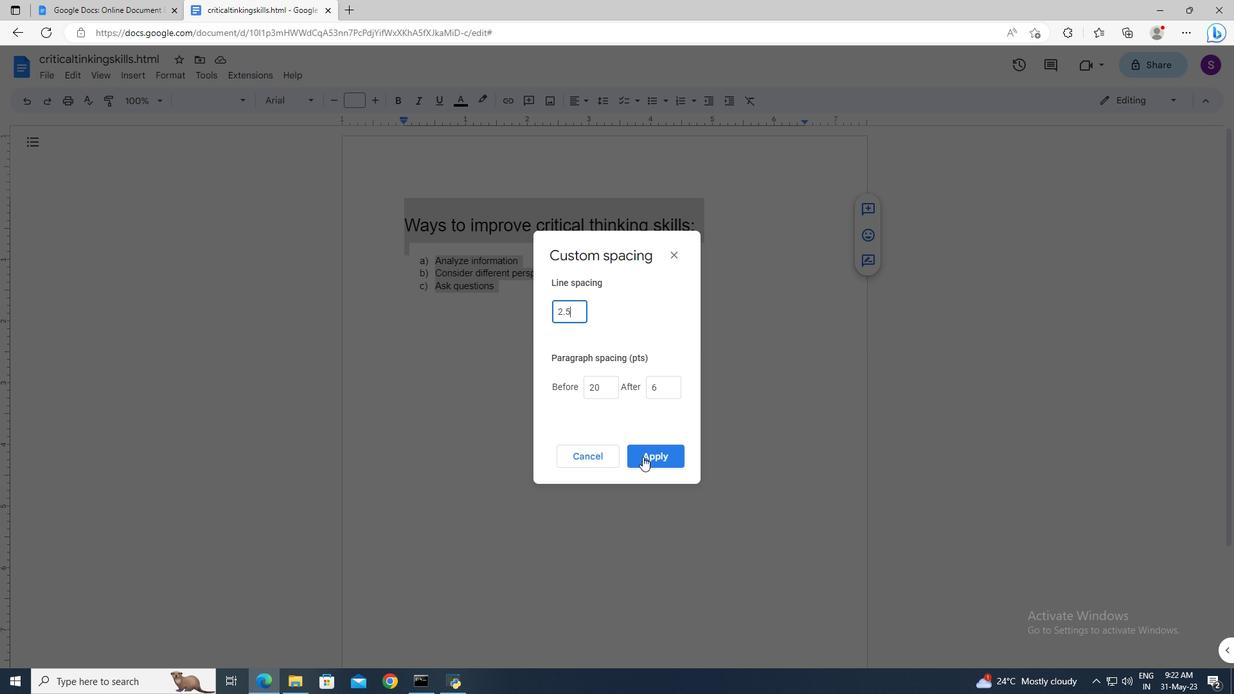 
Action: Mouse moved to (406, 216)
Screenshot: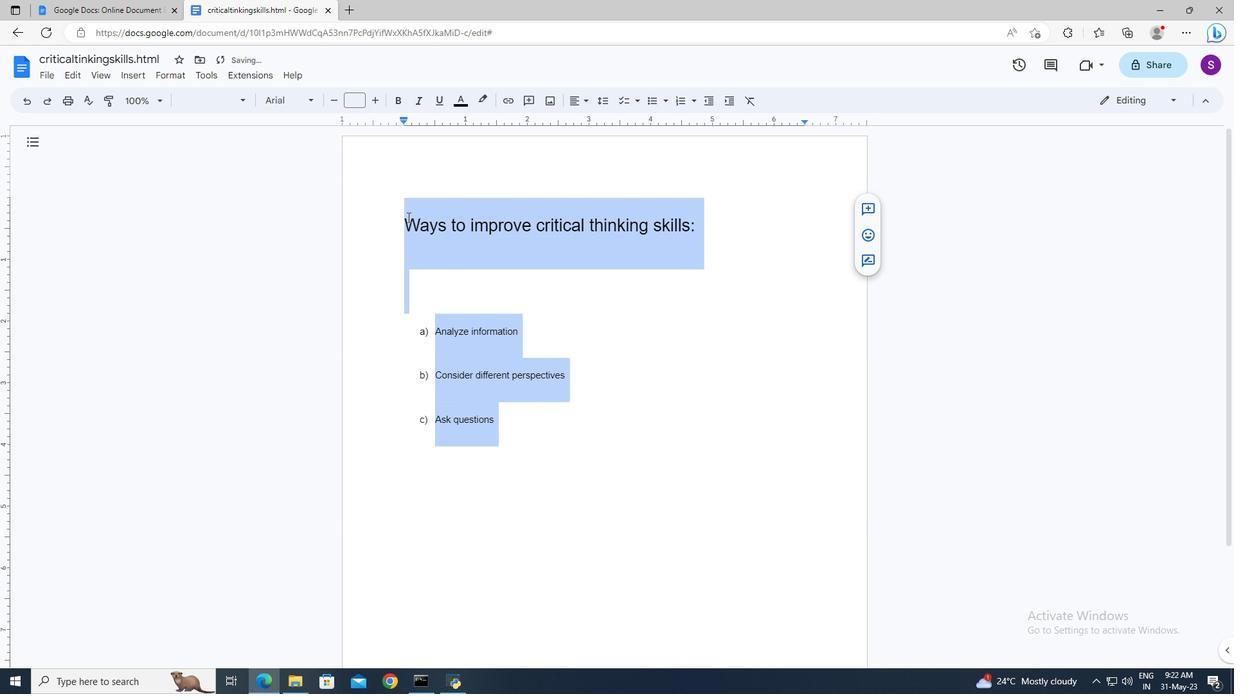 
Action: Mouse pressed left at (406, 216)
Screenshot: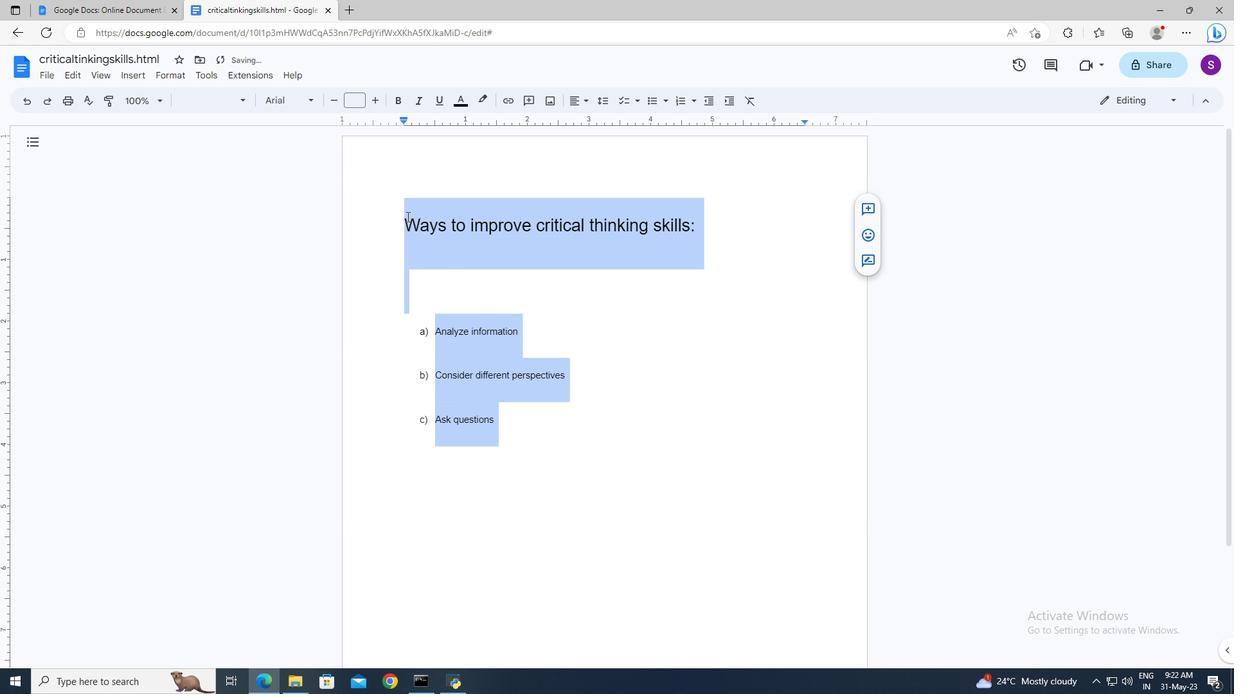
Action: Mouse moved to (406, 216)
Screenshot: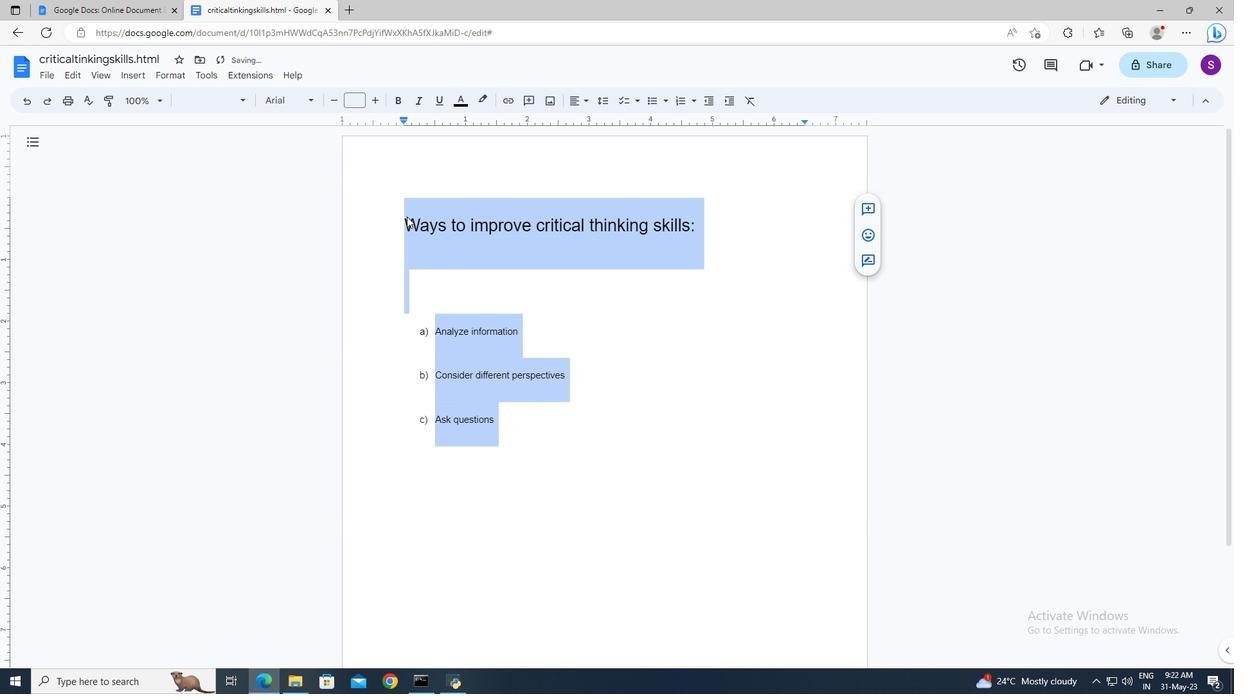 
Action: Key pressed <Key.shift><Key.right><Key.right><Key.end><Key.up><Key.up><Key.up><Key.left>
Screenshot: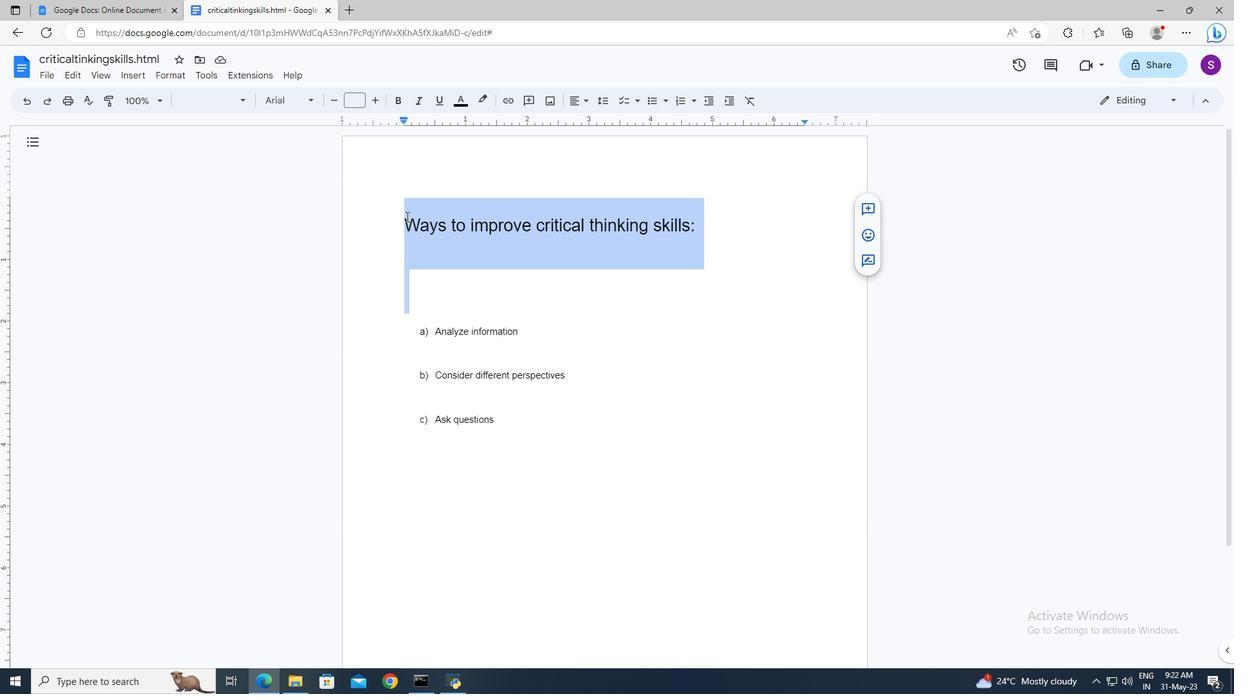 
Action: Mouse moved to (363, 99)
Screenshot: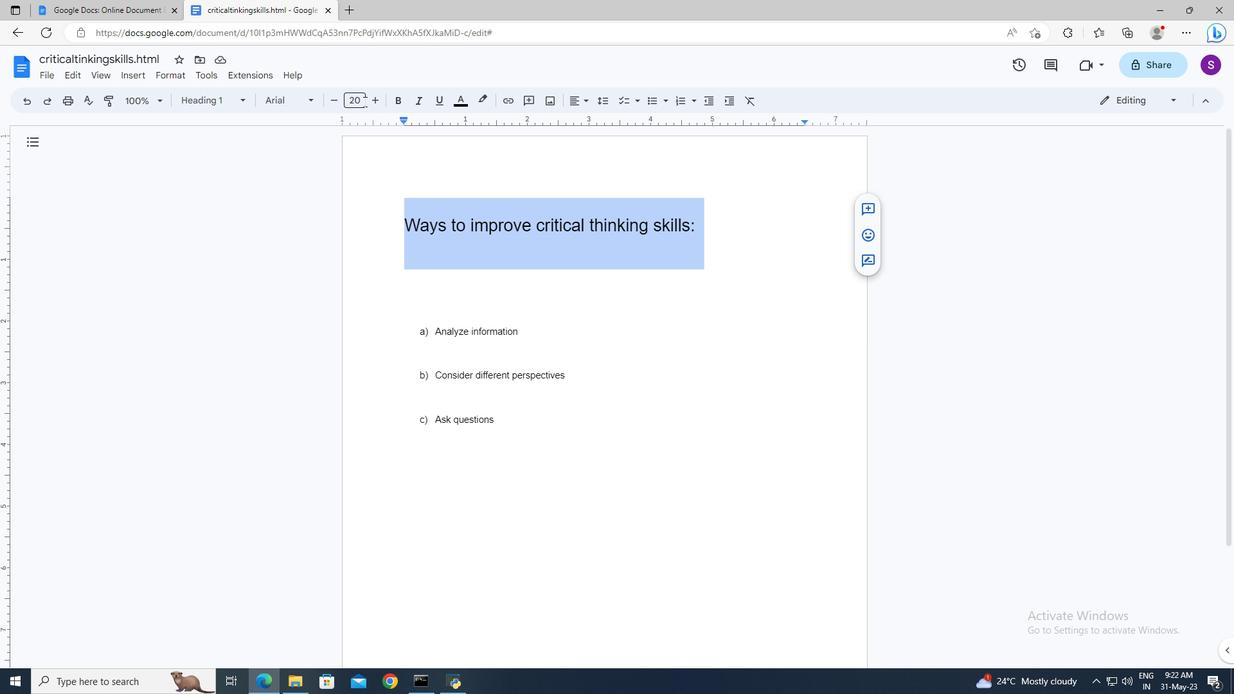 
Action: Mouse pressed left at (363, 99)
Screenshot: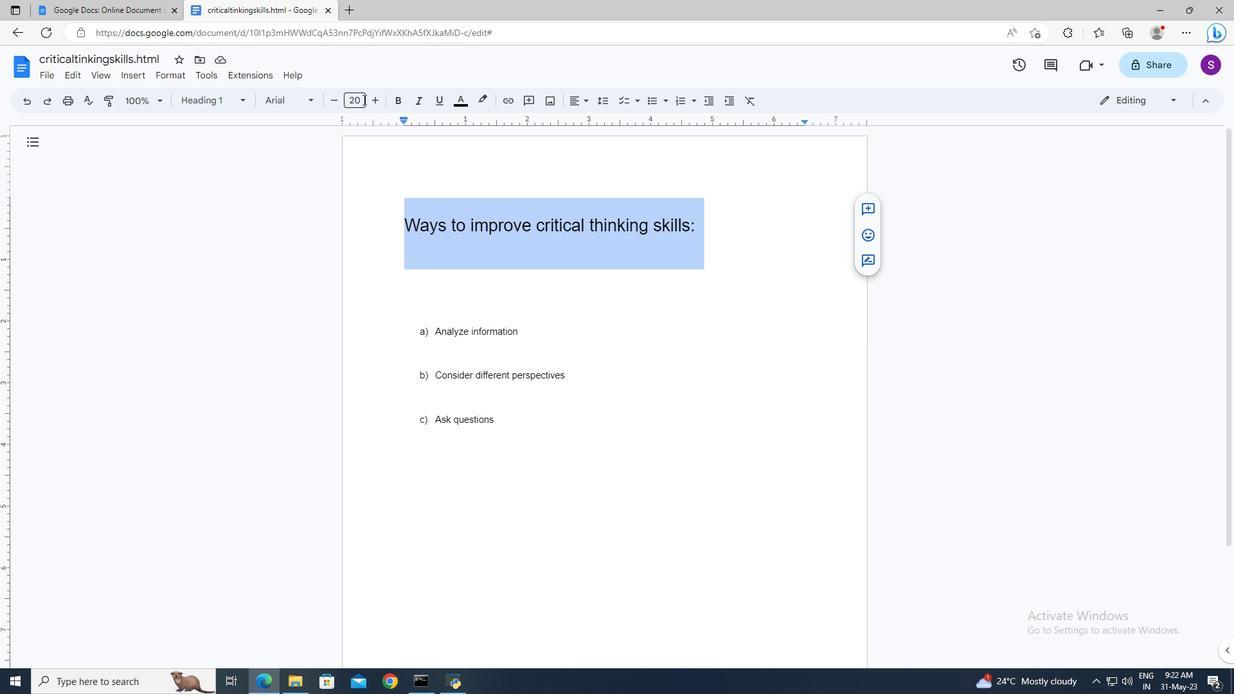 
Action: Key pressed 18<Key.enter>
Screenshot: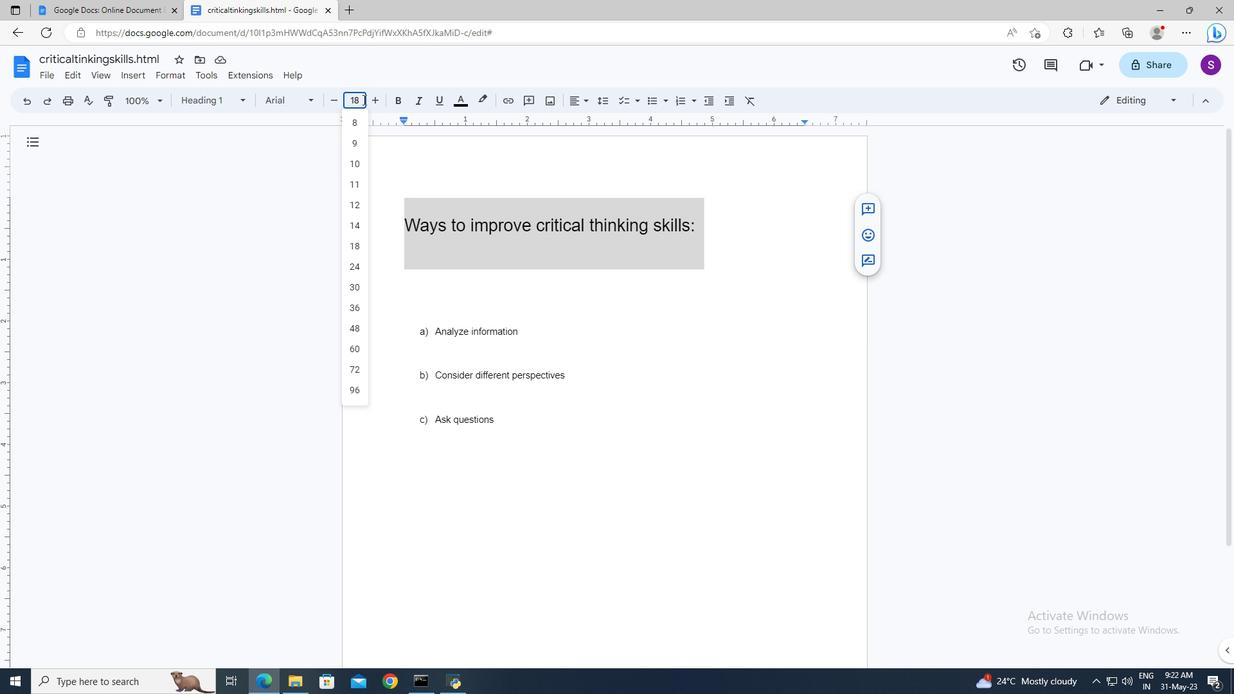 
Action: Mouse moved to (433, 329)
Screenshot: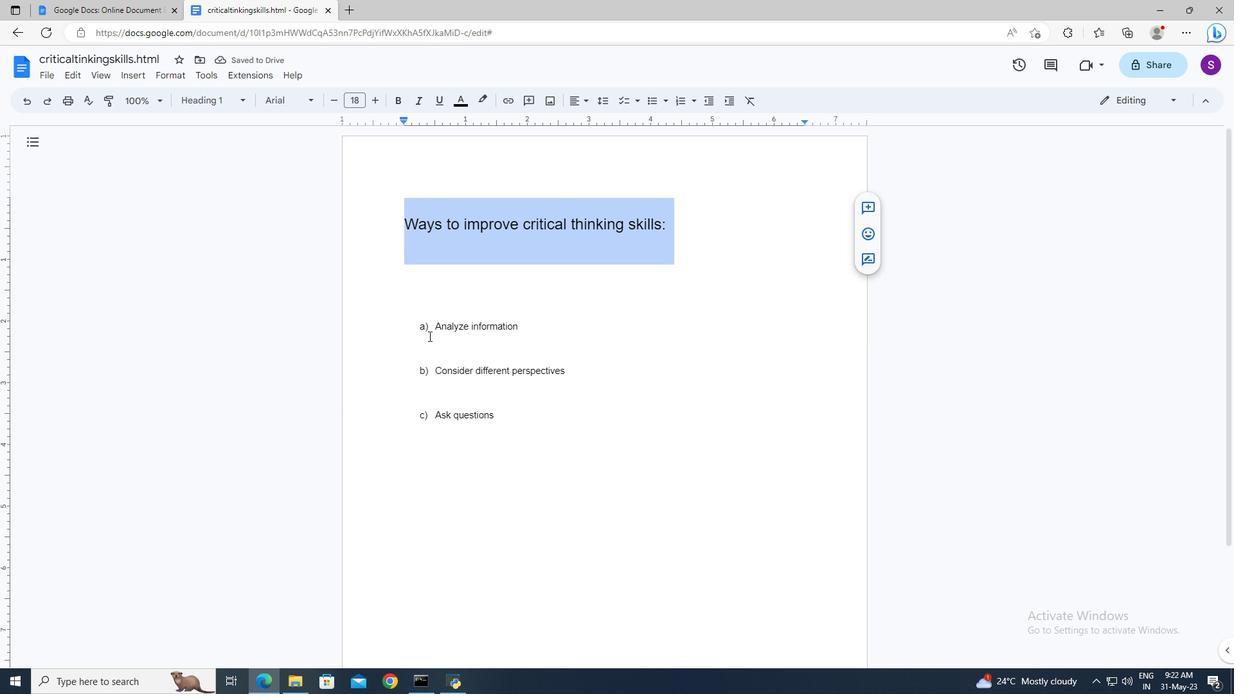 
Action: Mouse pressed left at (433, 329)
Screenshot: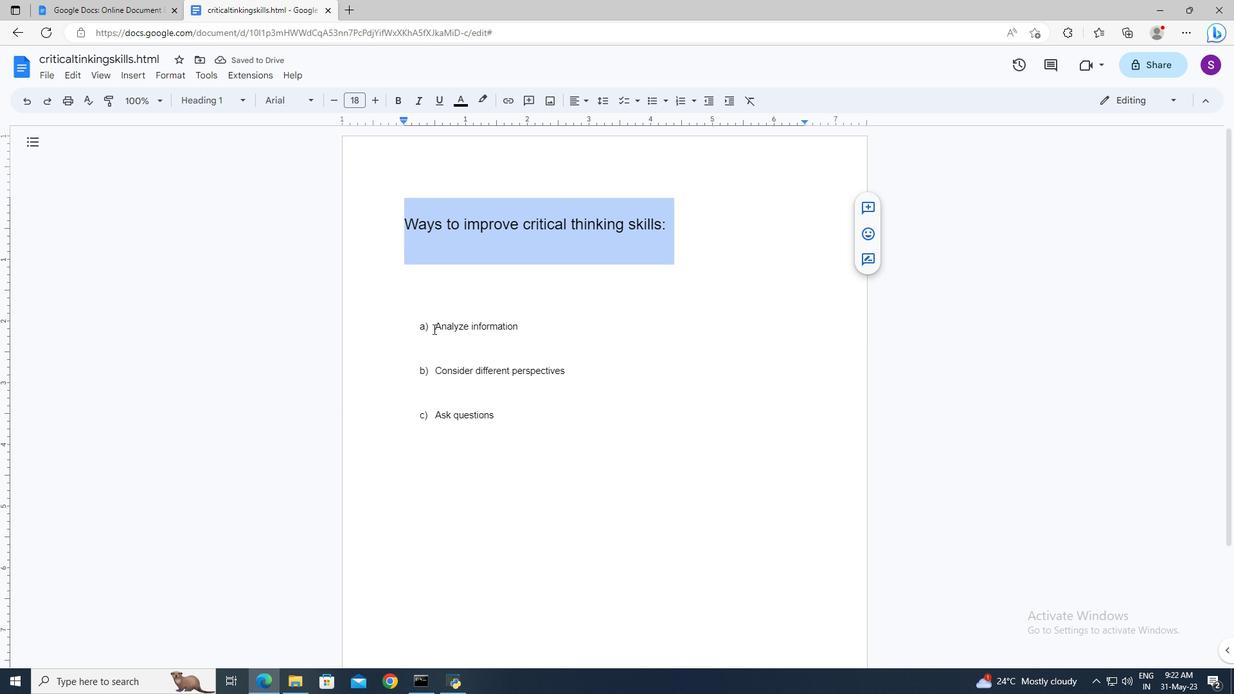 
Action: Key pressed <Key.shift><Key.down><Key.down><Key.down>
Screenshot: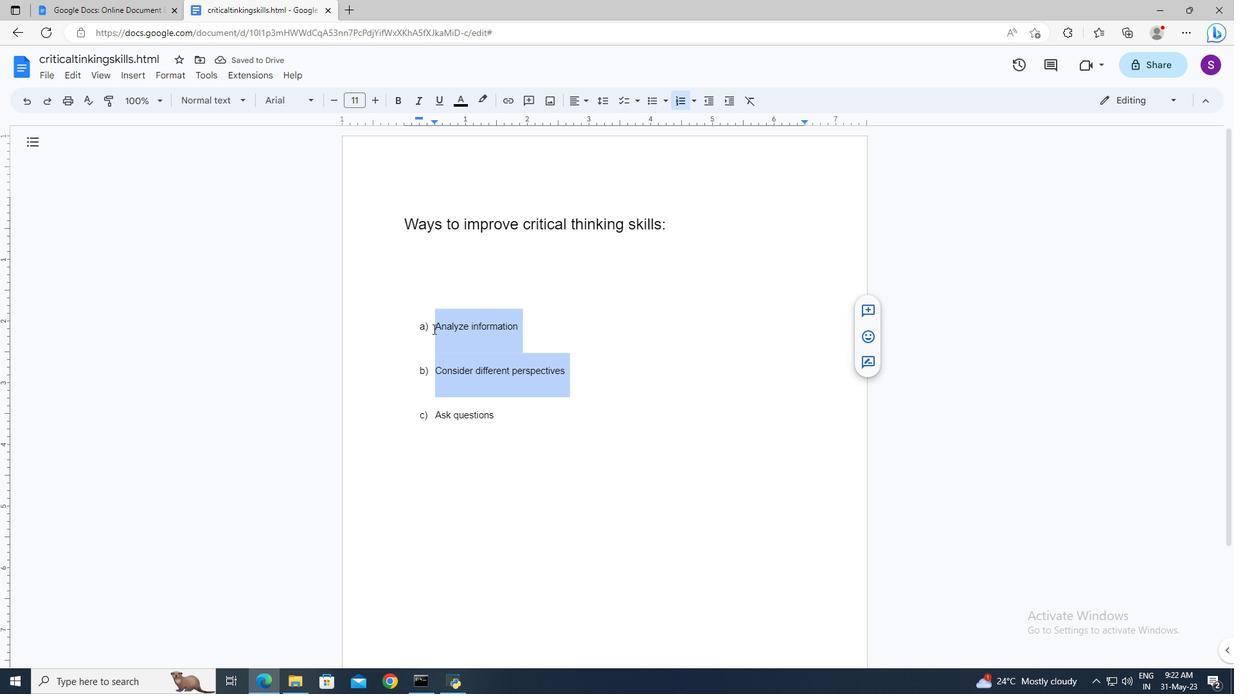 
Action: Mouse moved to (363, 99)
Screenshot: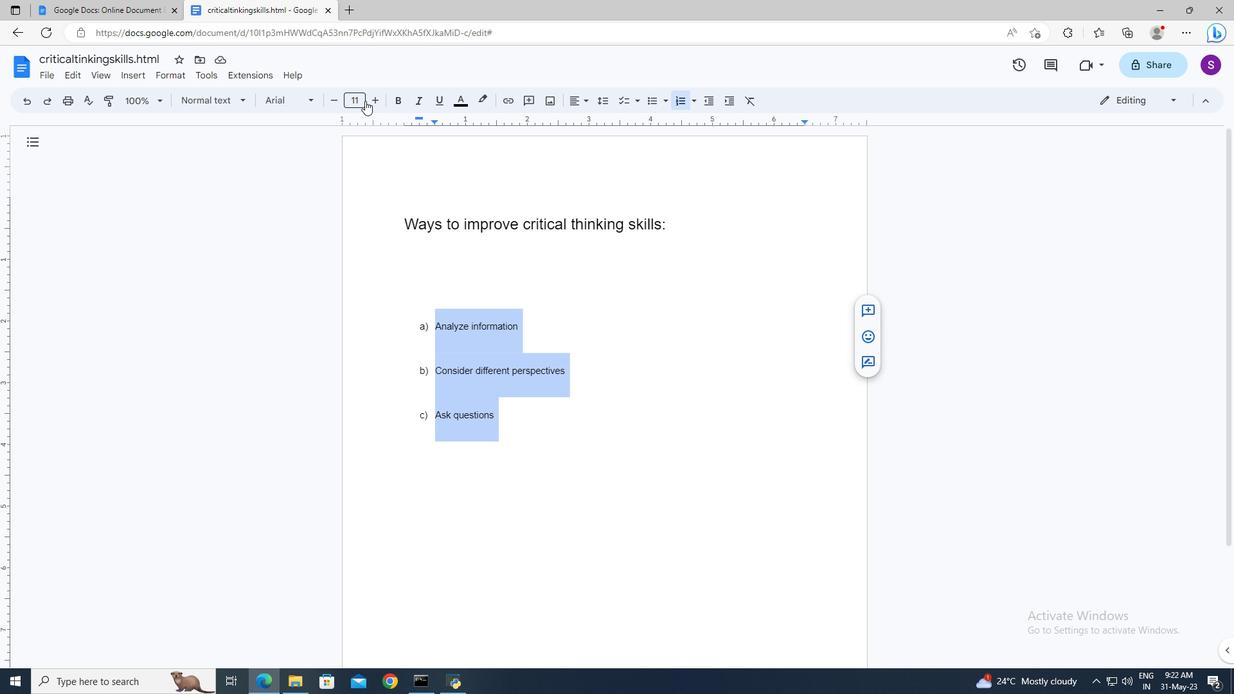 
Action: Mouse pressed left at (363, 99)
Screenshot: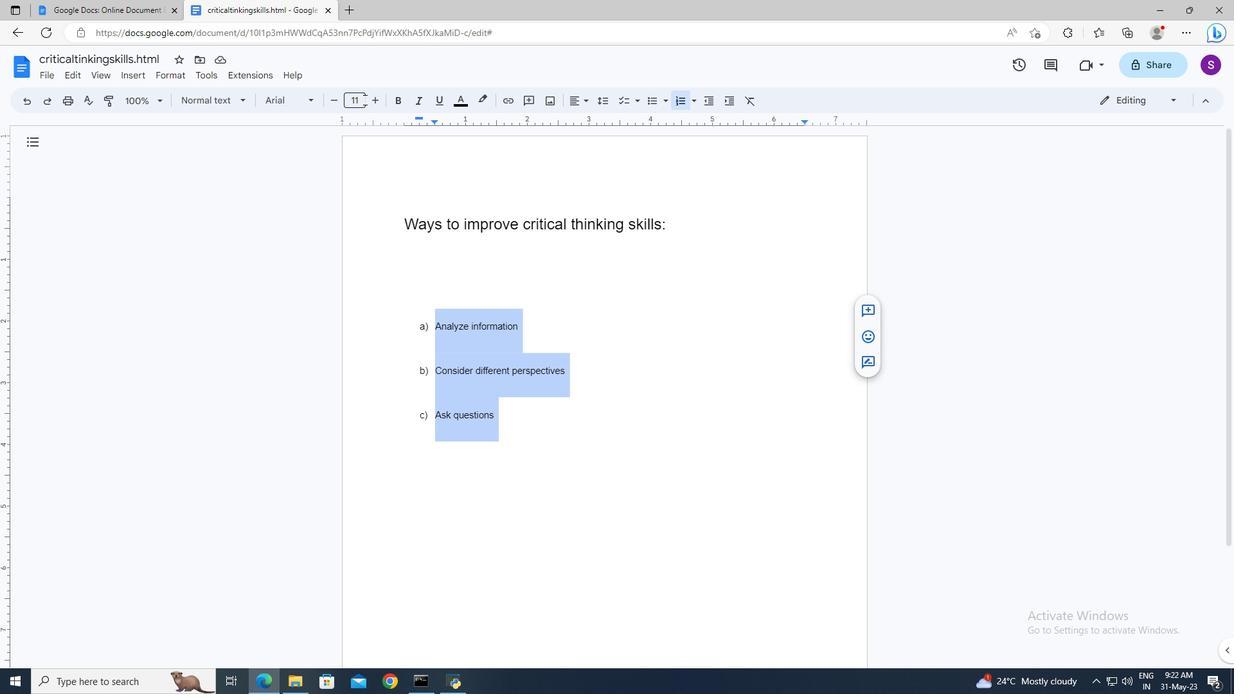 
Action: Key pressed 18<Key.enter>
Screenshot: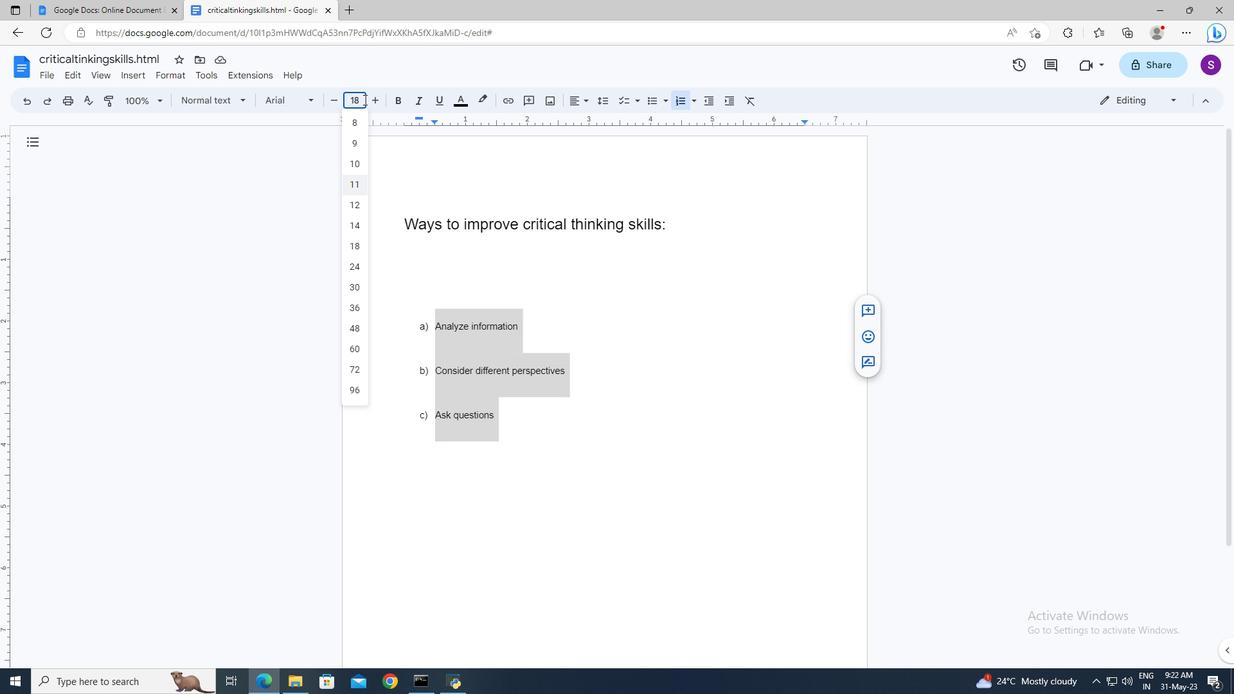 
Action: Mouse moved to (530, 447)
Screenshot: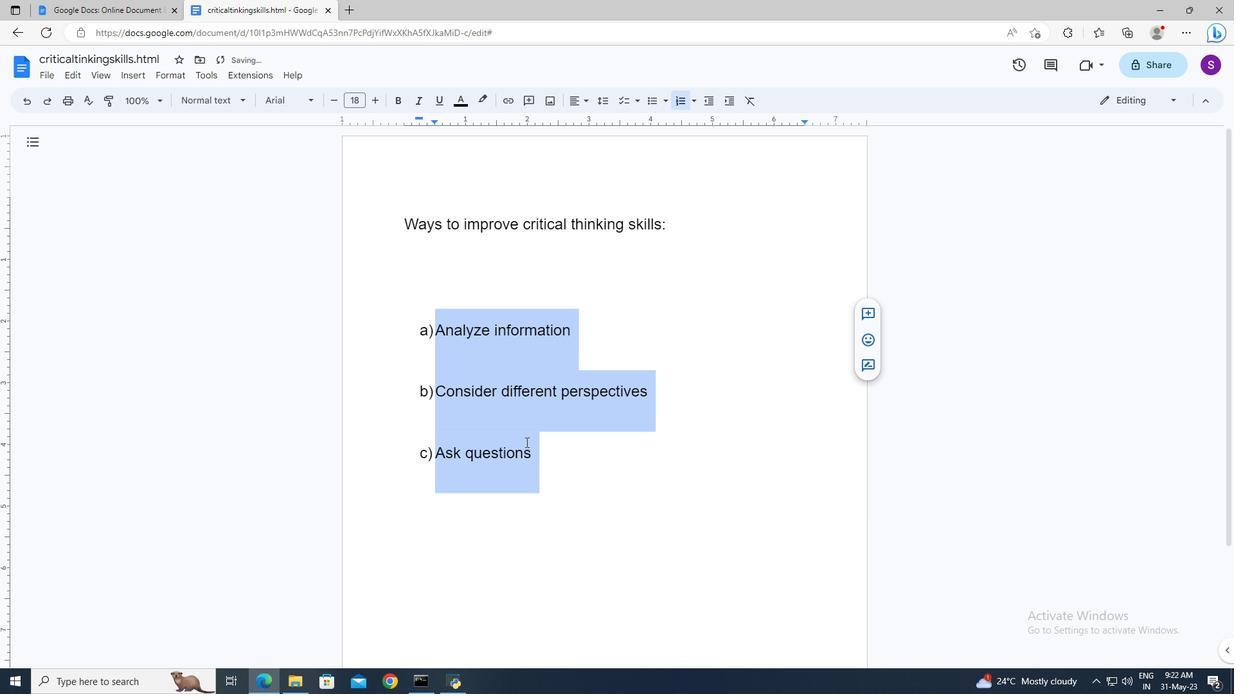 
Action: Mouse pressed left at (530, 447)
Screenshot: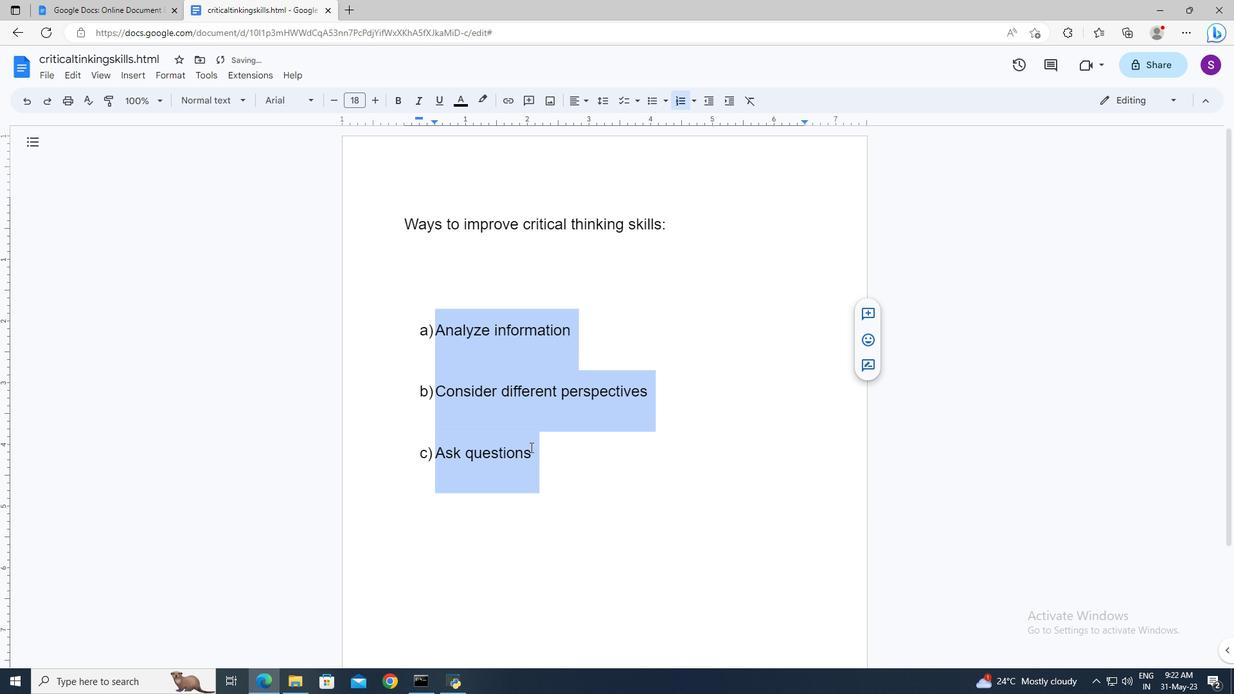 
